 Task: Create a due date automation trigger when advanced on, 2 working days after a card is due add dates starting in less than 1 working days at 11:00 AM.
Action: Mouse moved to (925, 278)
Screenshot: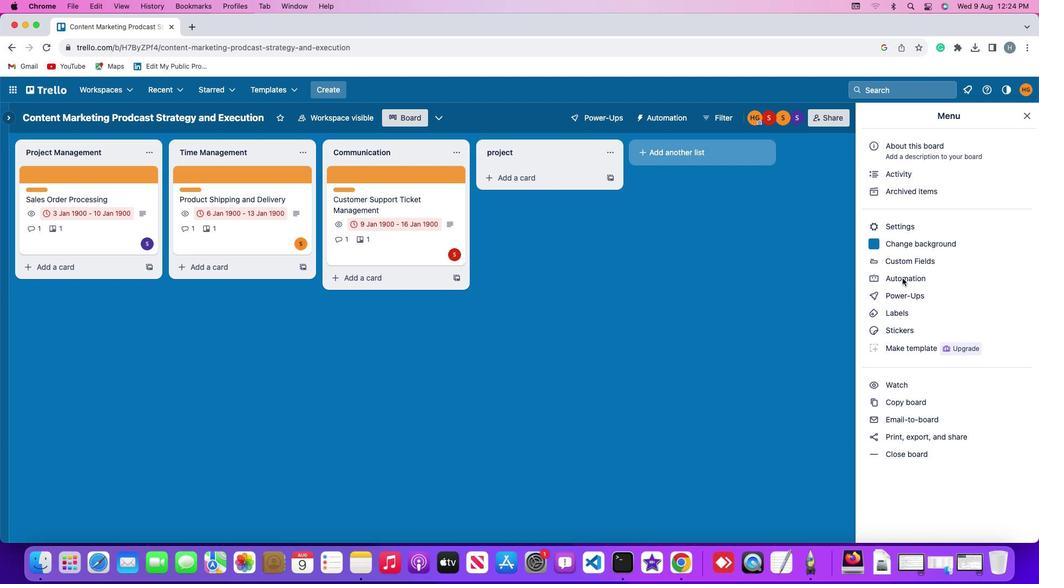 
Action: Mouse pressed left at (925, 278)
Screenshot: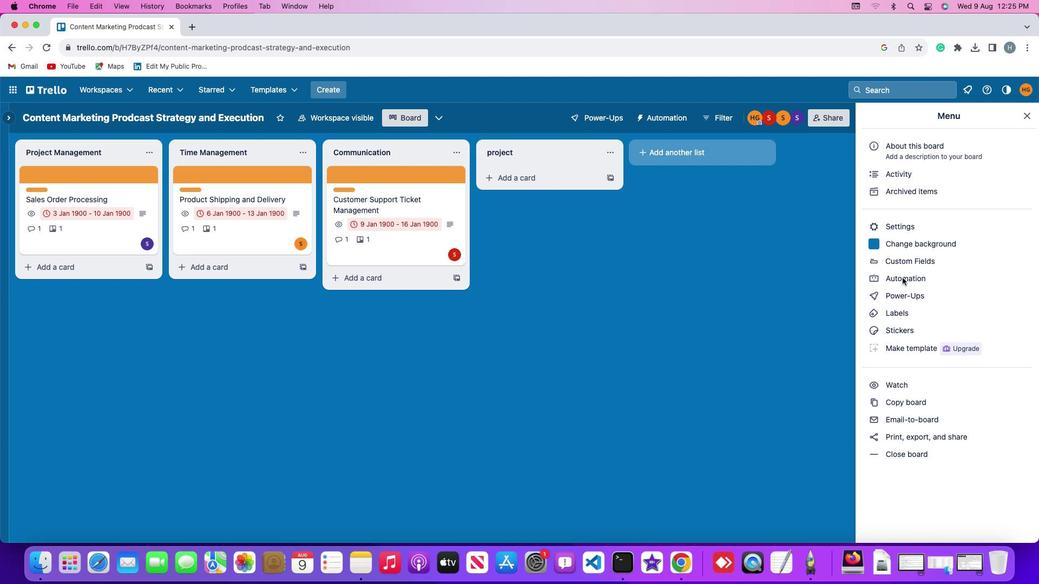 
Action: Mouse moved to (925, 278)
Screenshot: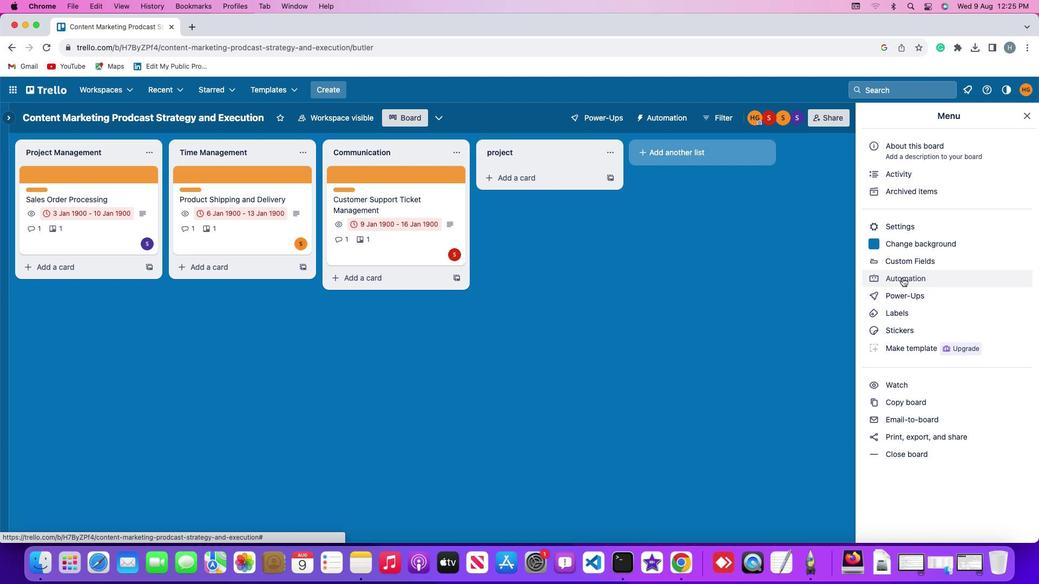 
Action: Mouse pressed left at (925, 278)
Screenshot: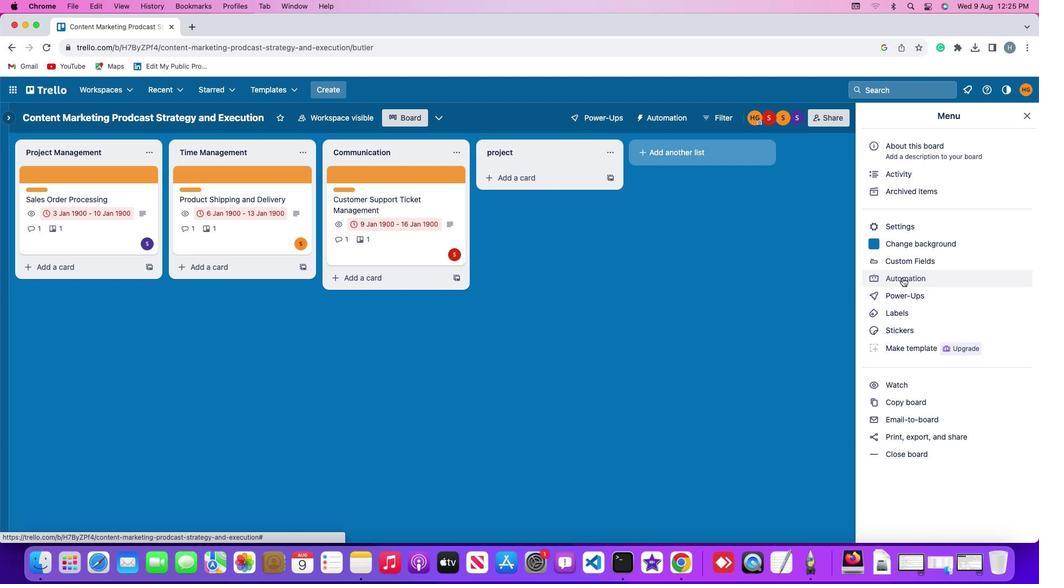
Action: Mouse moved to (76, 259)
Screenshot: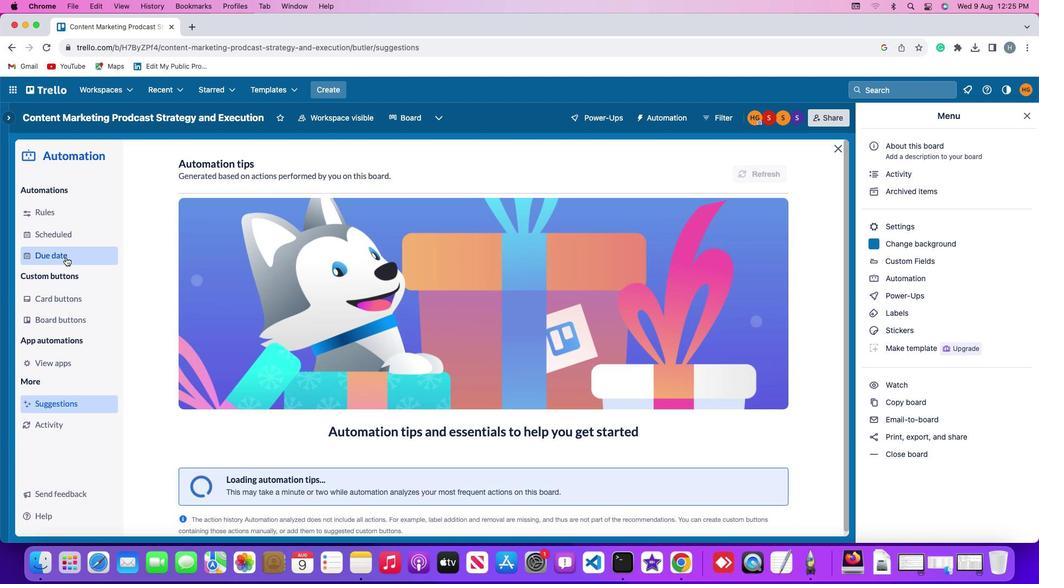 
Action: Mouse pressed left at (76, 259)
Screenshot: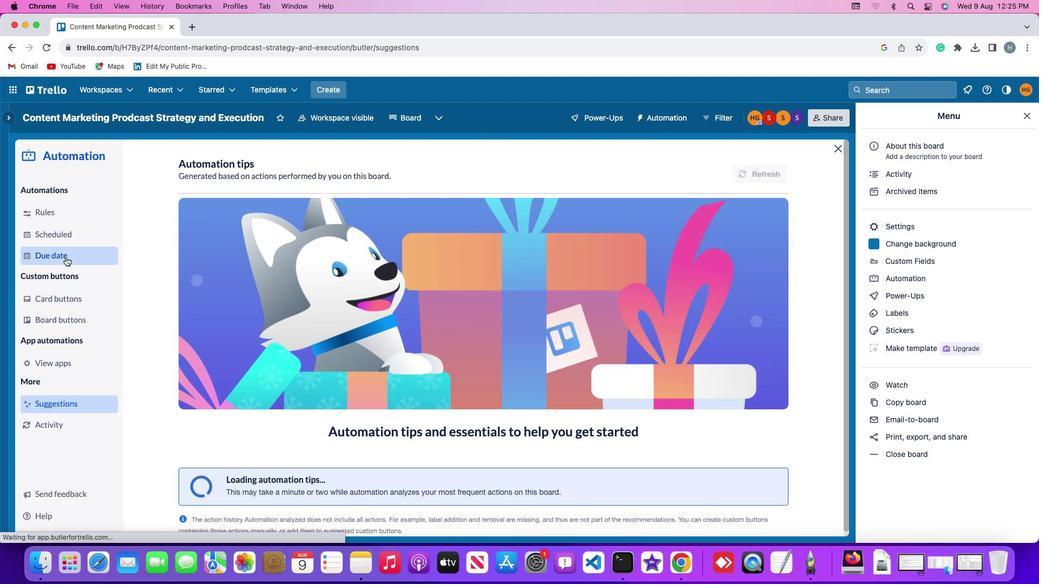 
Action: Mouse moved to (745, 174)
Screenshot: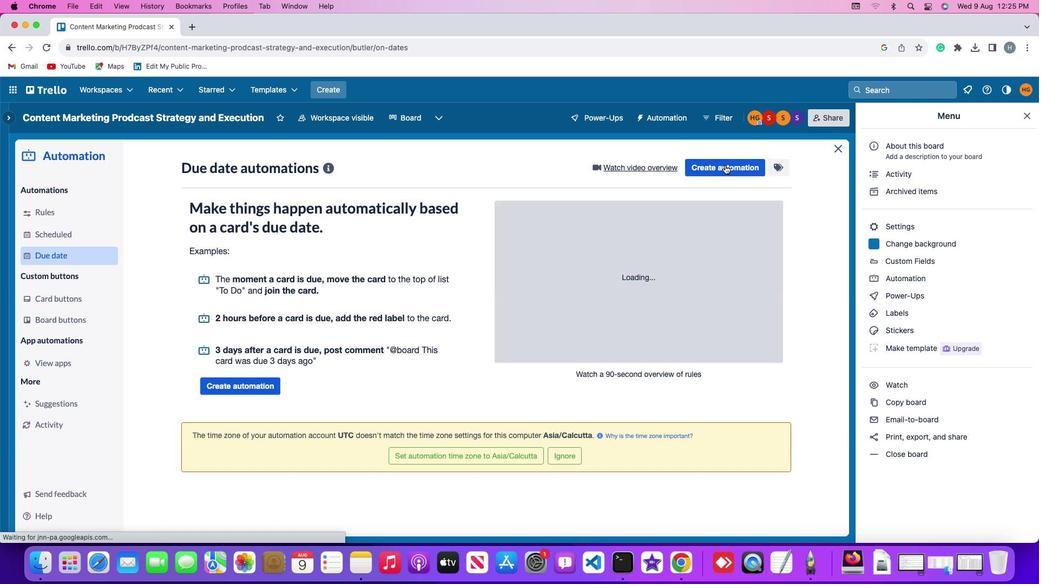 
Action: Mouse pressed left at (745, 174)
Screenshot: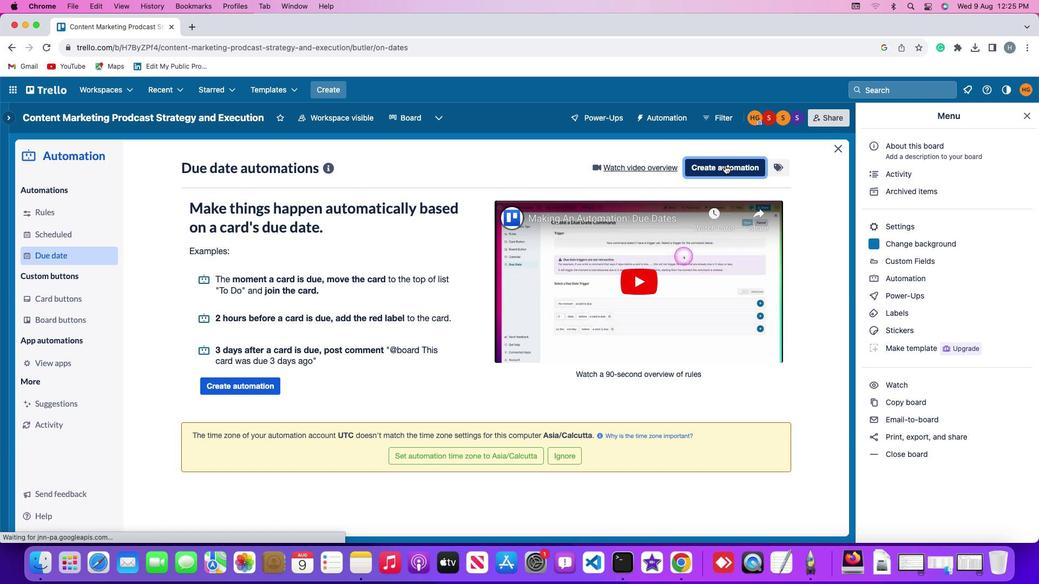 
Action: Mouse moved to (322, 270)
Screenshot: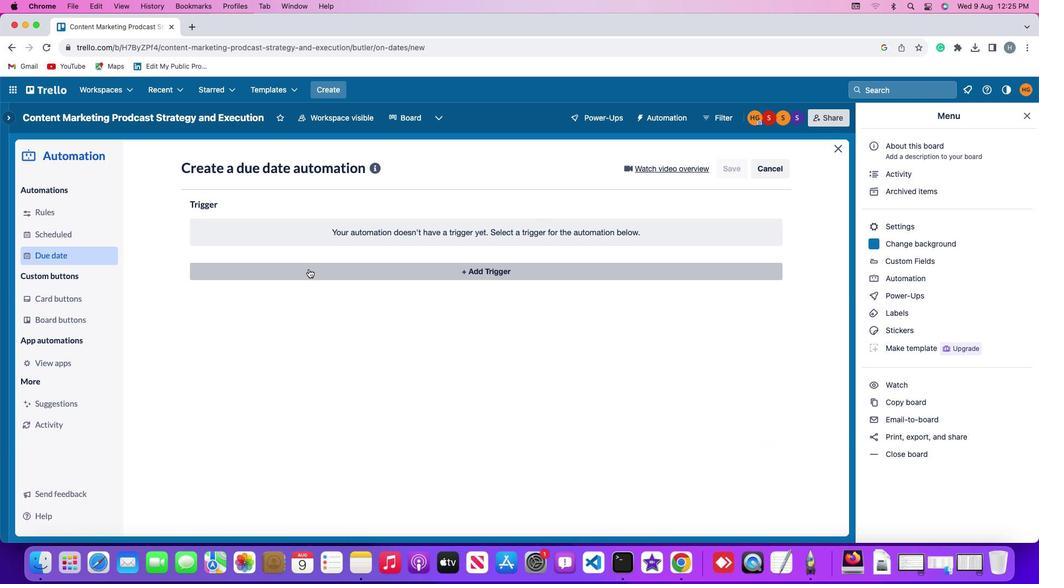 
Action: Mouse pressed left at (322, 270)
Screenshot: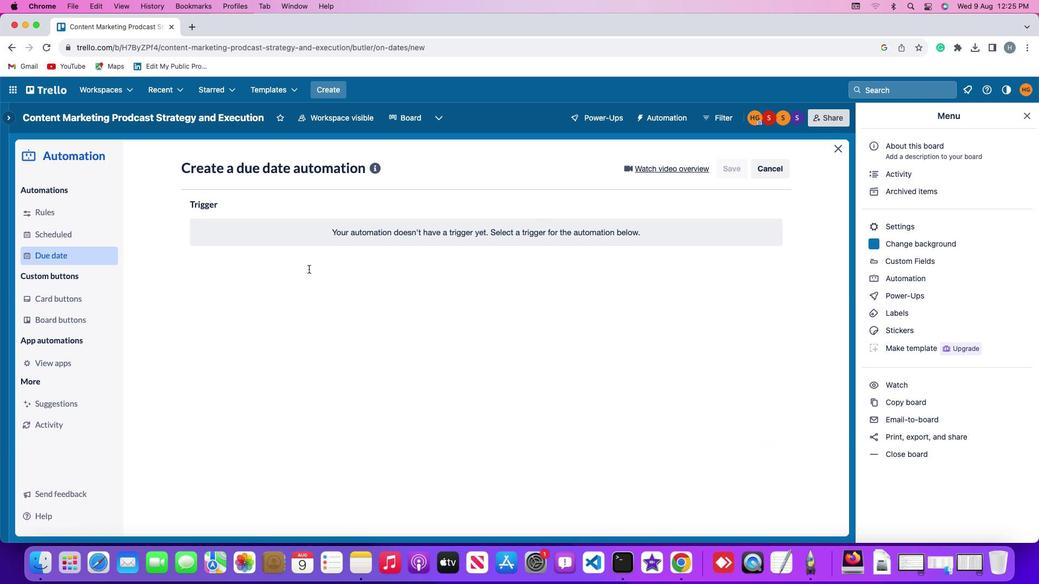 
Action: Mouse moved to (225, 419)
Screenshot: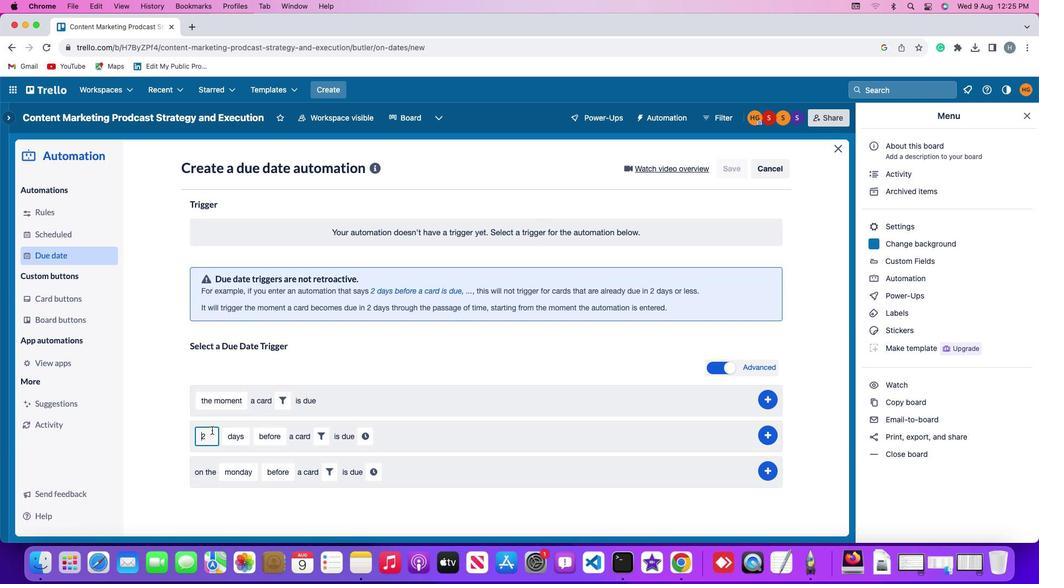 
Action: Mouse pressed left at (225, 419)
Screenshot: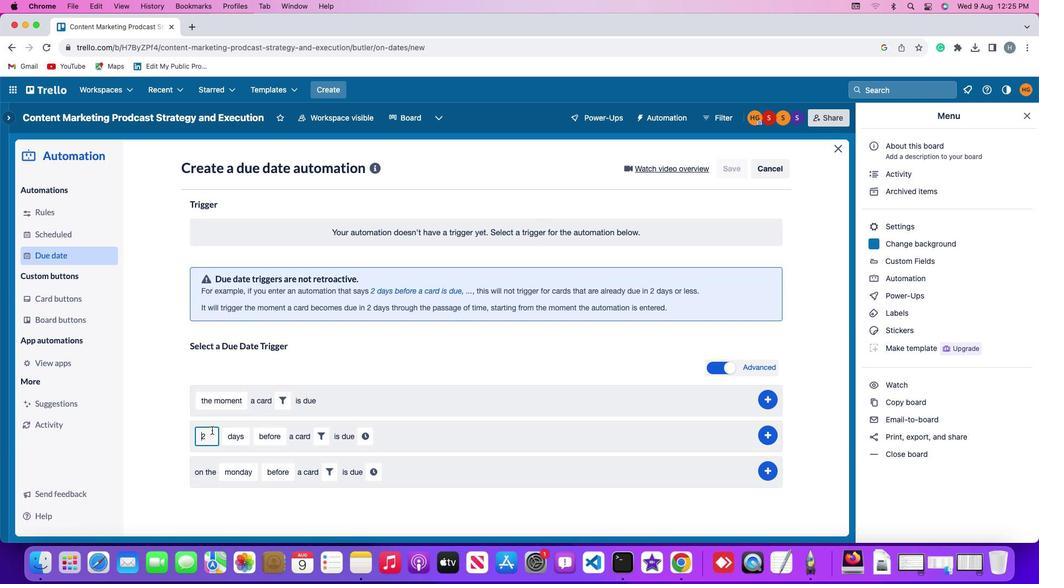
Action: Mouse moved to (225, 419)
Screenshot: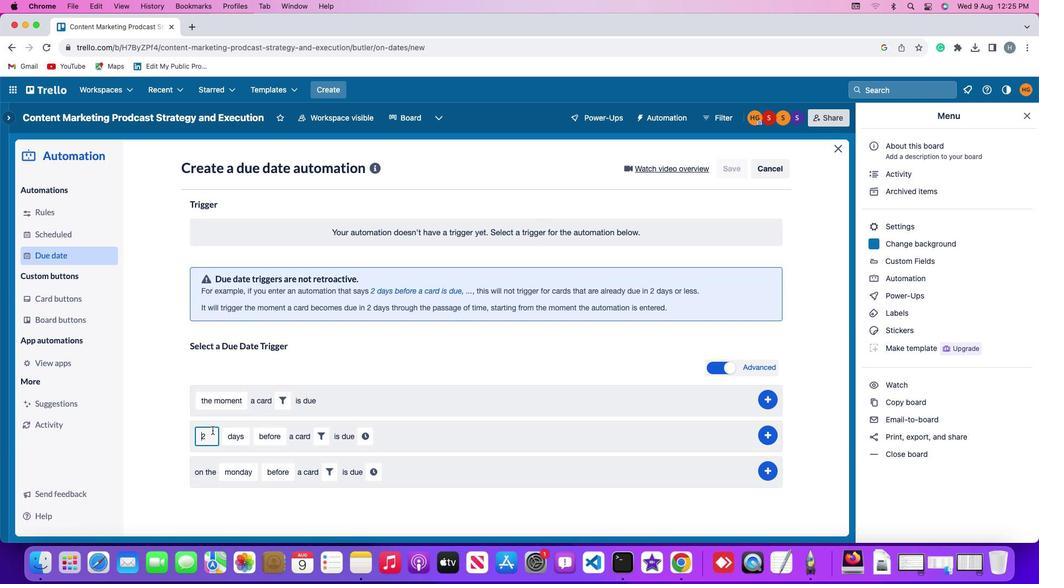 
Action: Key pressed Key.rightKey.backspace
Screenshot: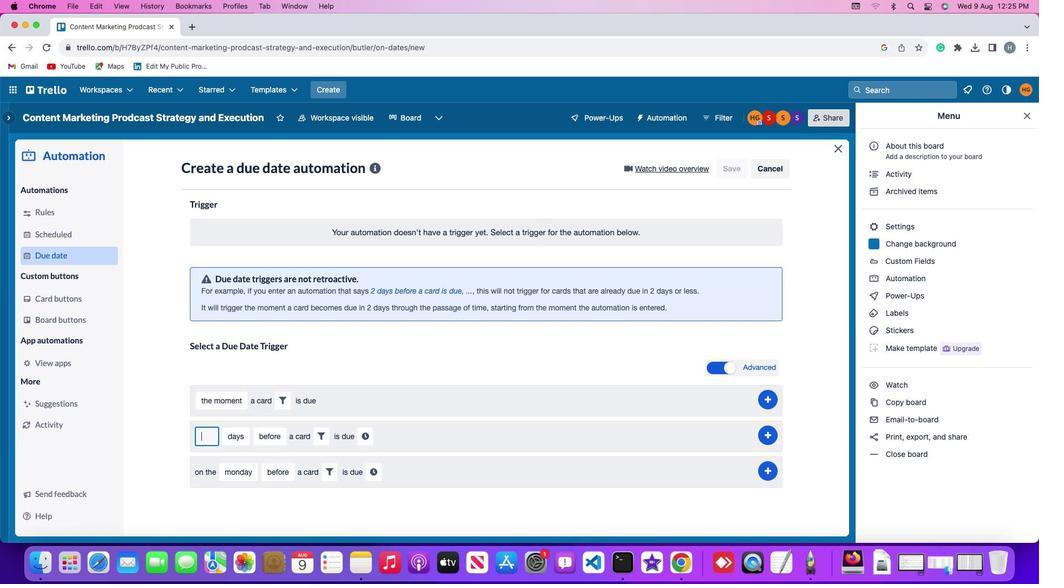 
Action: Mouse moved to (225, 419)
Screenshot: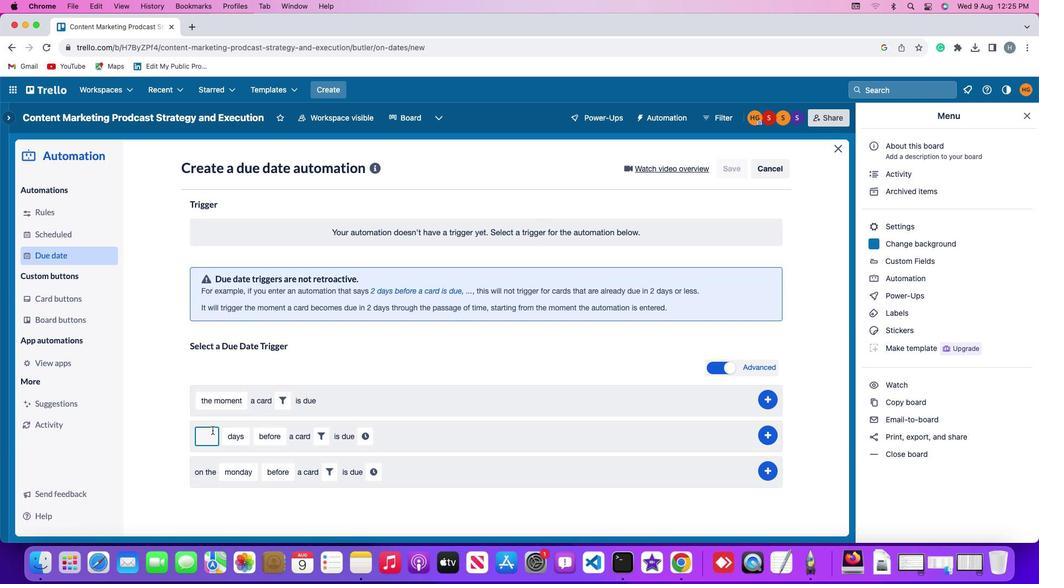 
Action: Key pressed '2'
Screenshot: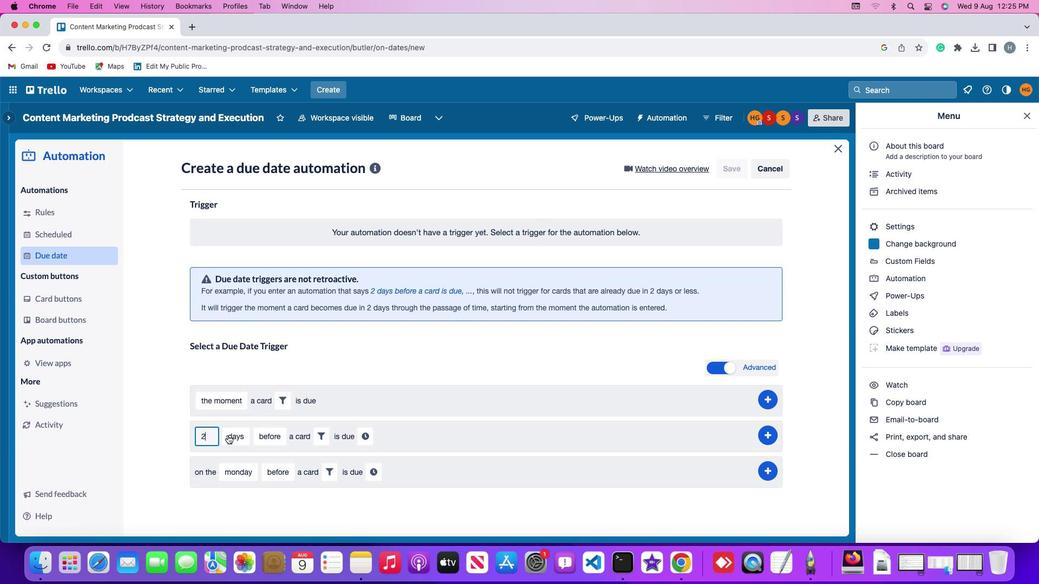 
Action: Mouse moved to (244, 423)
Screenshot: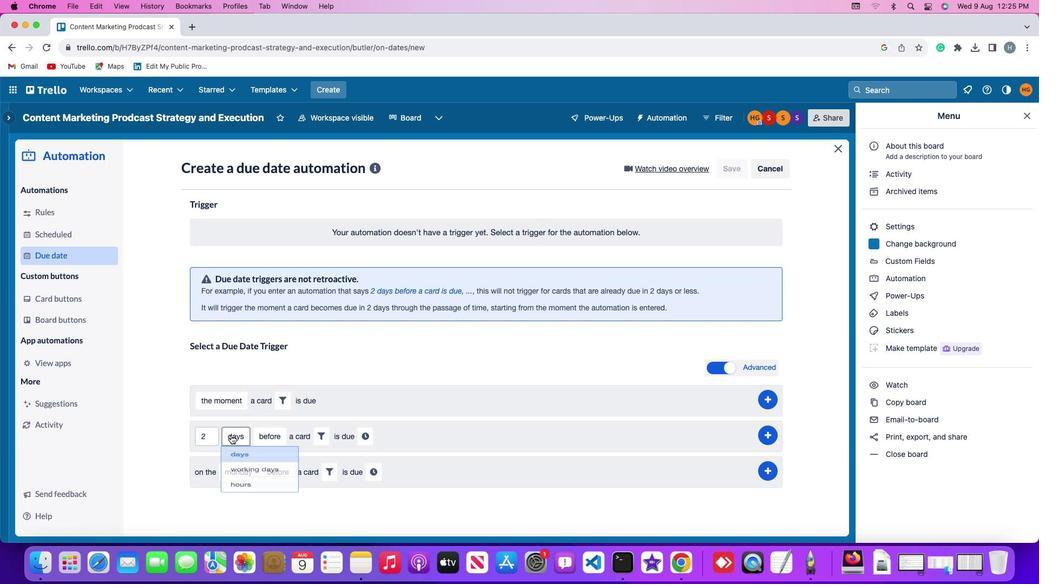 
Action: Mouse pressed left at (244, 423)
Screenshot: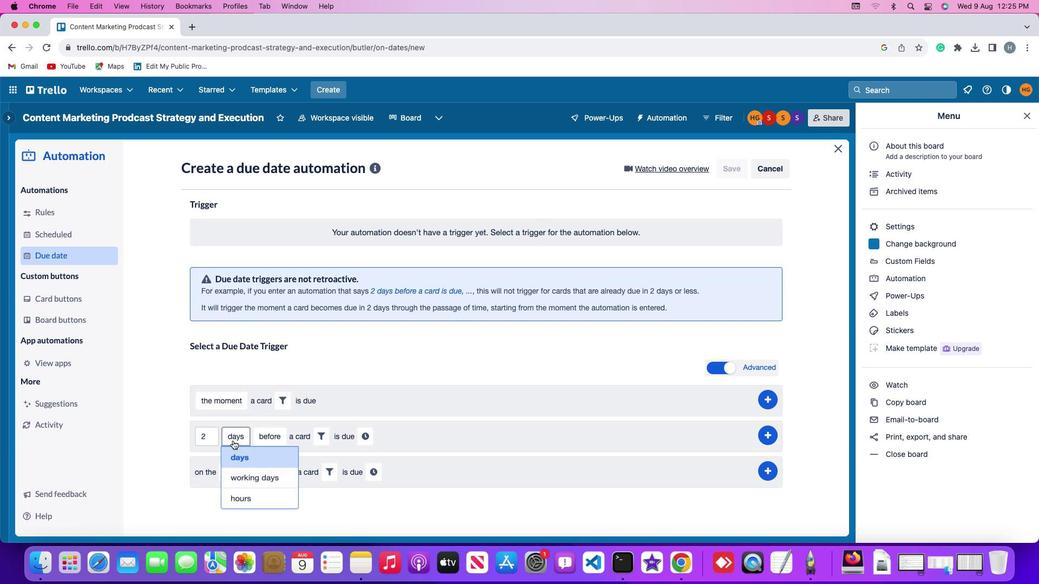 
Action: Mouse moved to (252, 461)
Screenshot: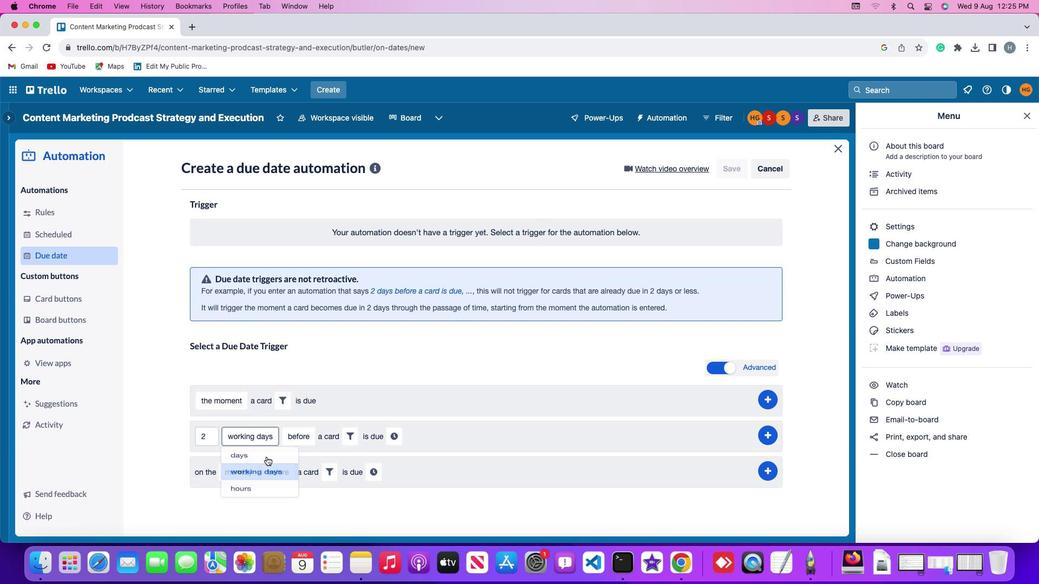 
Action: Mouse pressed left at (252, 461)
Screenshot: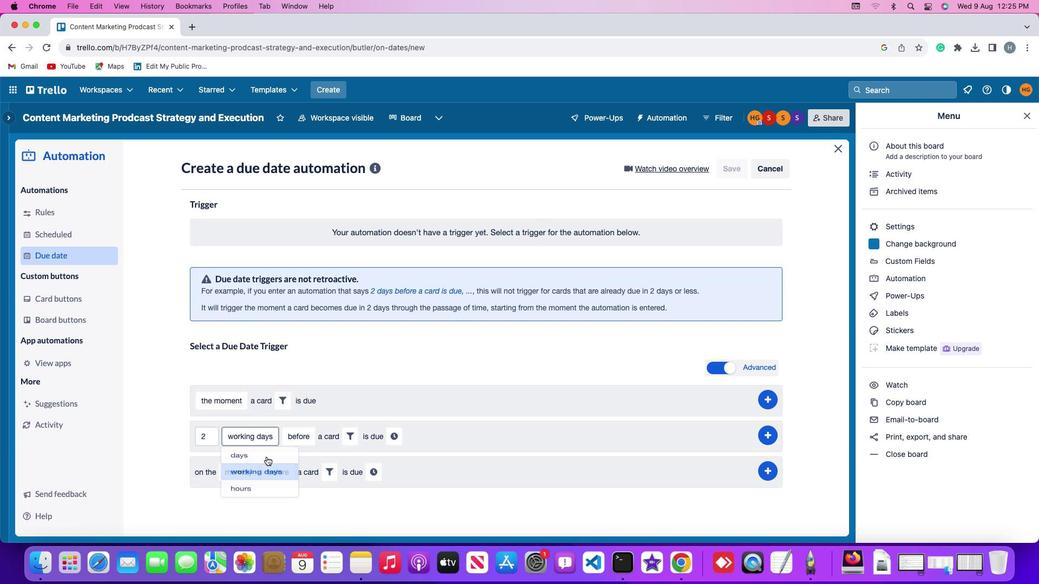 
Action: Mouse moved to (311, 425)
Screenshot: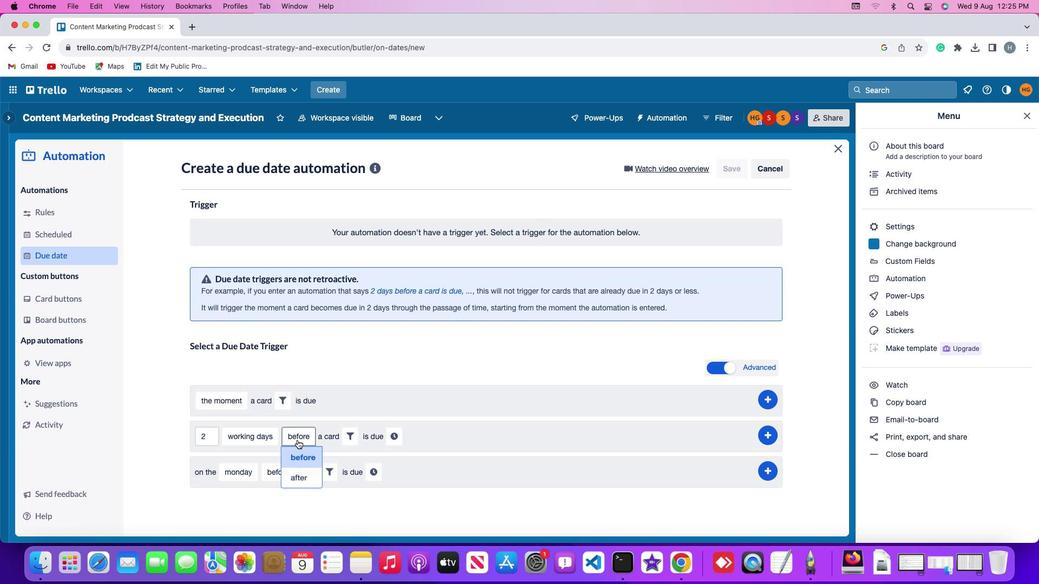 
Action: Mouse pressed left at (311, 425)
Screenshot: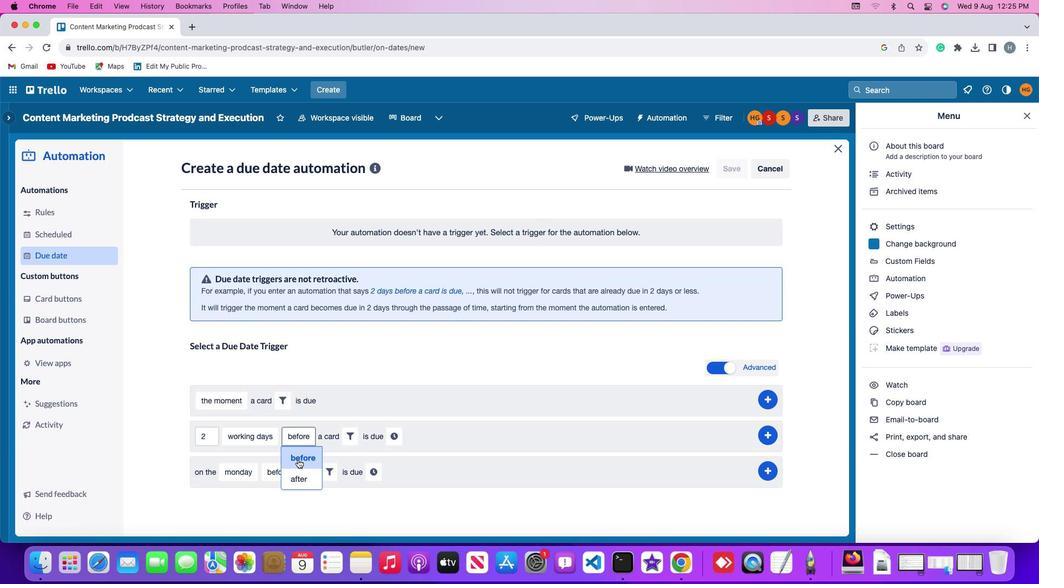 
Action: Mouse moved to (311, 467)
Screenshot: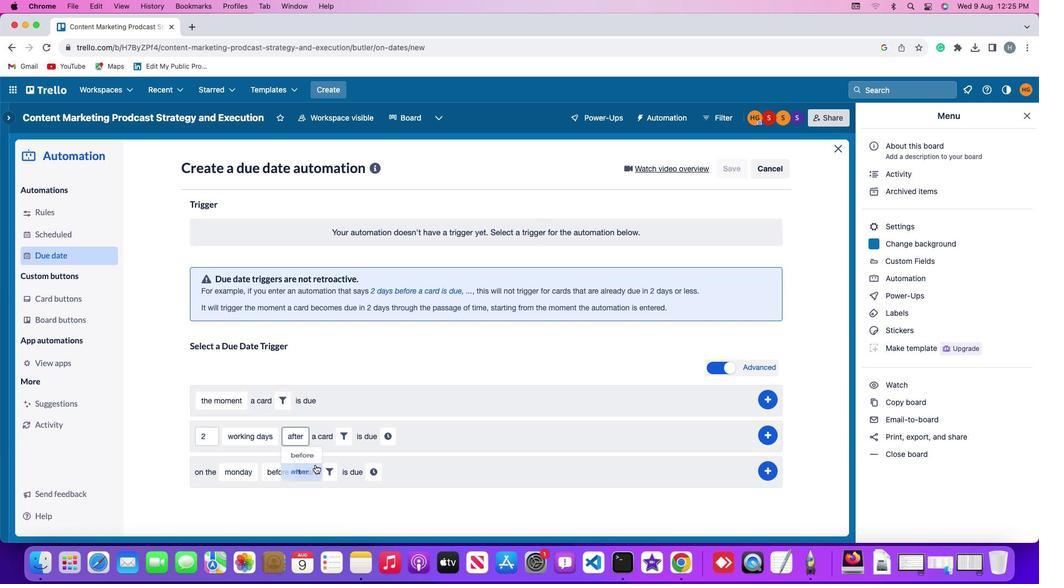 
Action: Mouse pressed left at (311, 467)
Screenshot: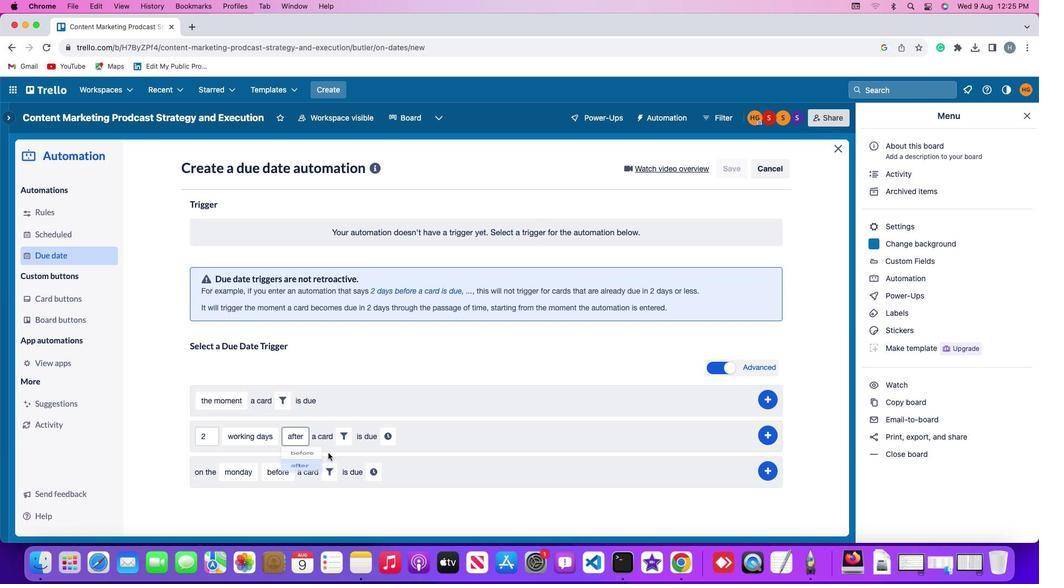 
Action: Mouse moved to (358, 426)
Screenshot: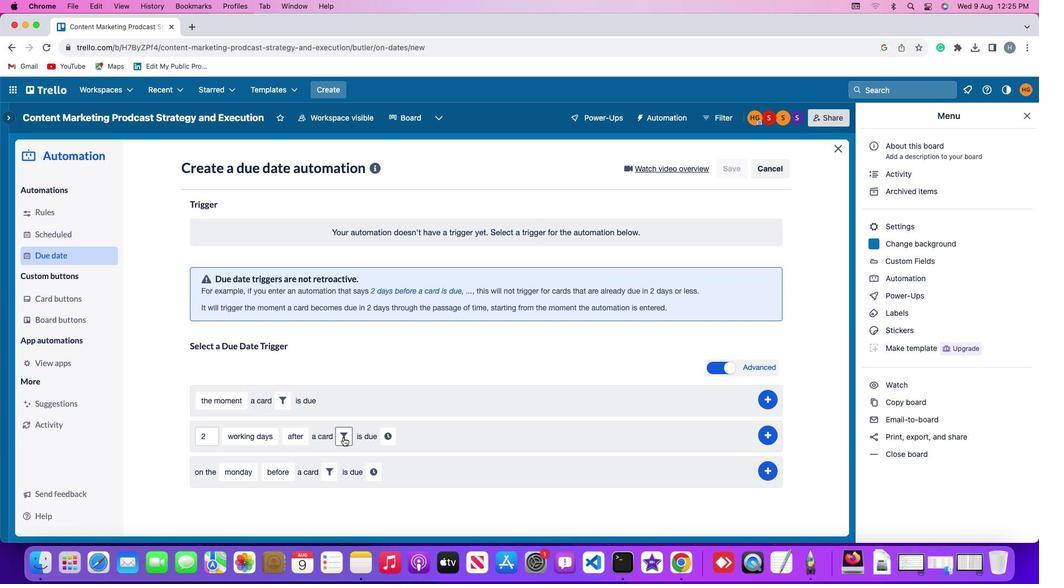 
Action: Mouse pressed left at (358, 426)
Screenshot: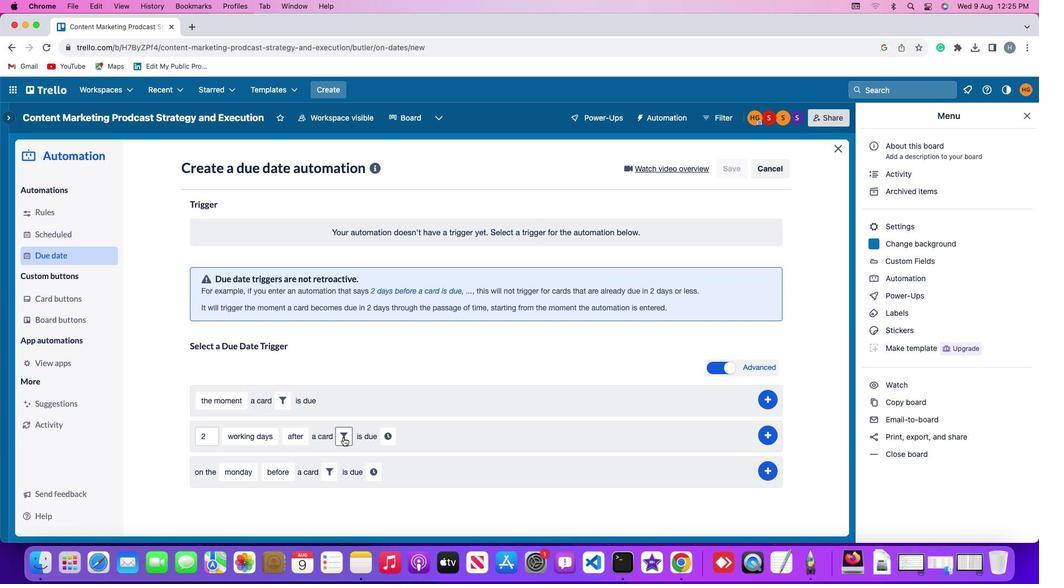 
Action: Mouse moved to (420, 453)
Screenshot: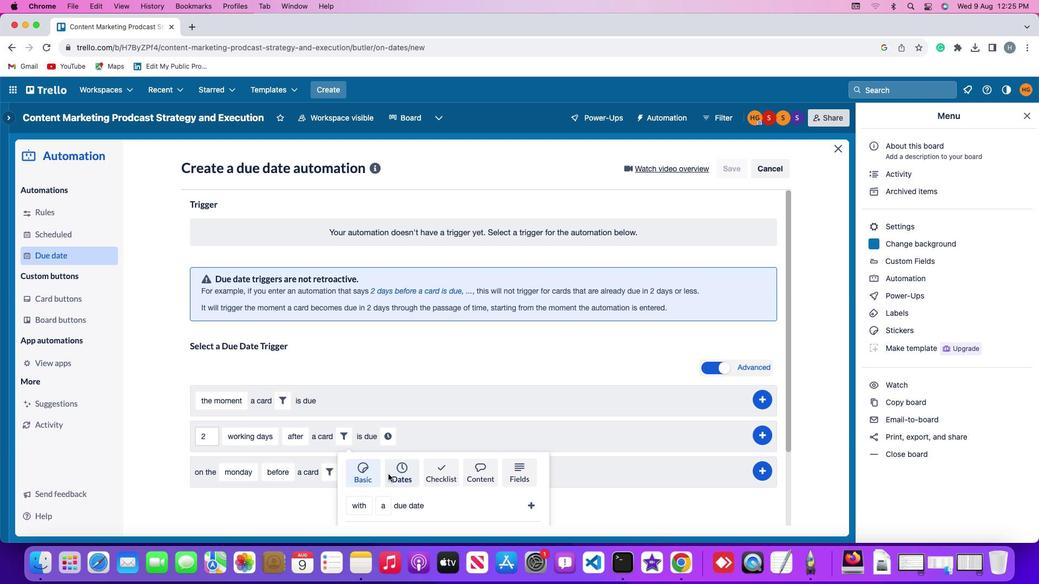 
Action: Mouse pressed left at (420, 453)
Screenshot: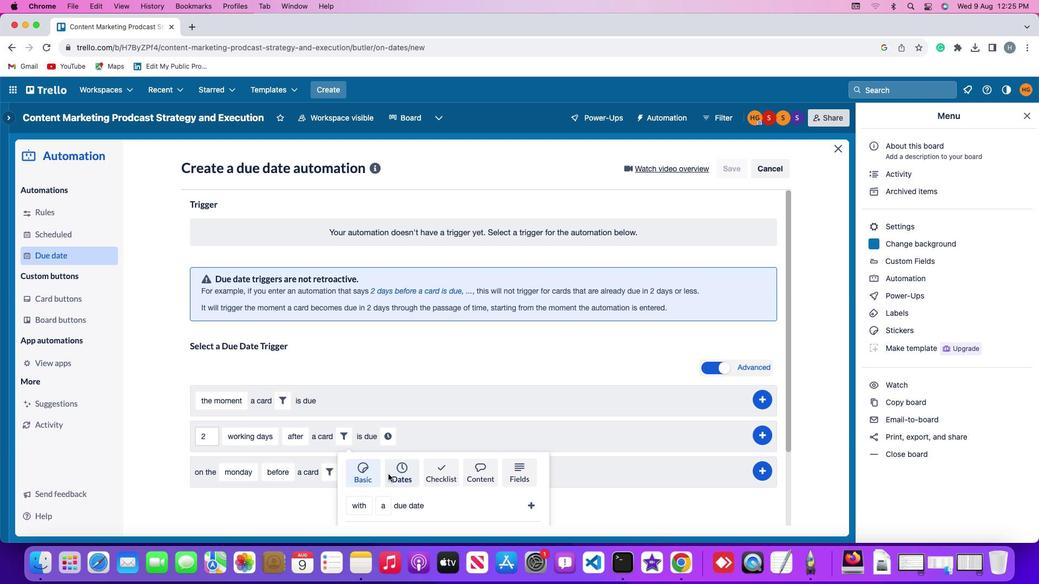 
Action: Mouse moved to (307, 483)
Screenshot: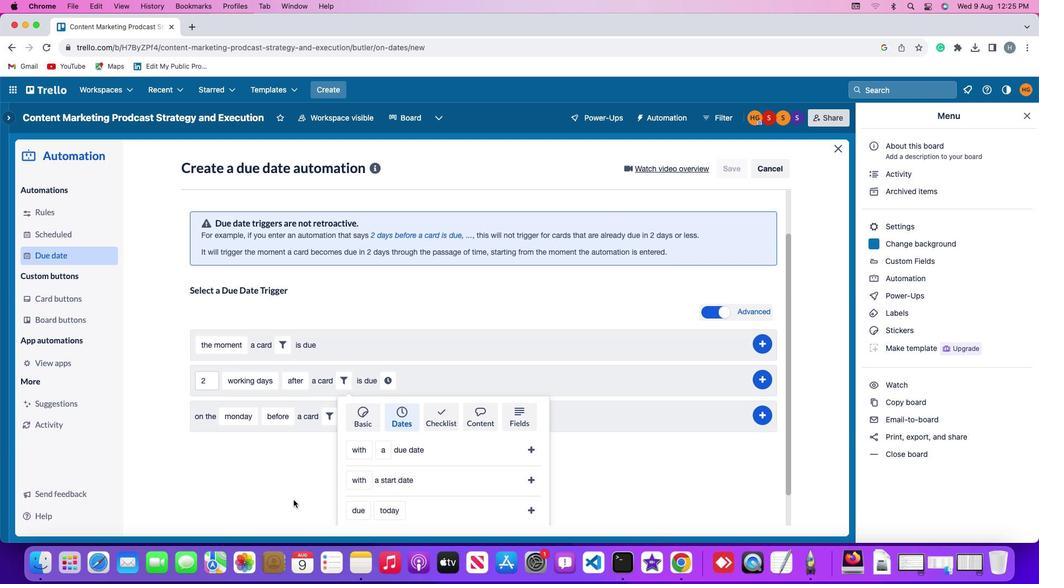 
Action: Mouse scrolled (307, 483) with delta (10, 21)
Screenshot: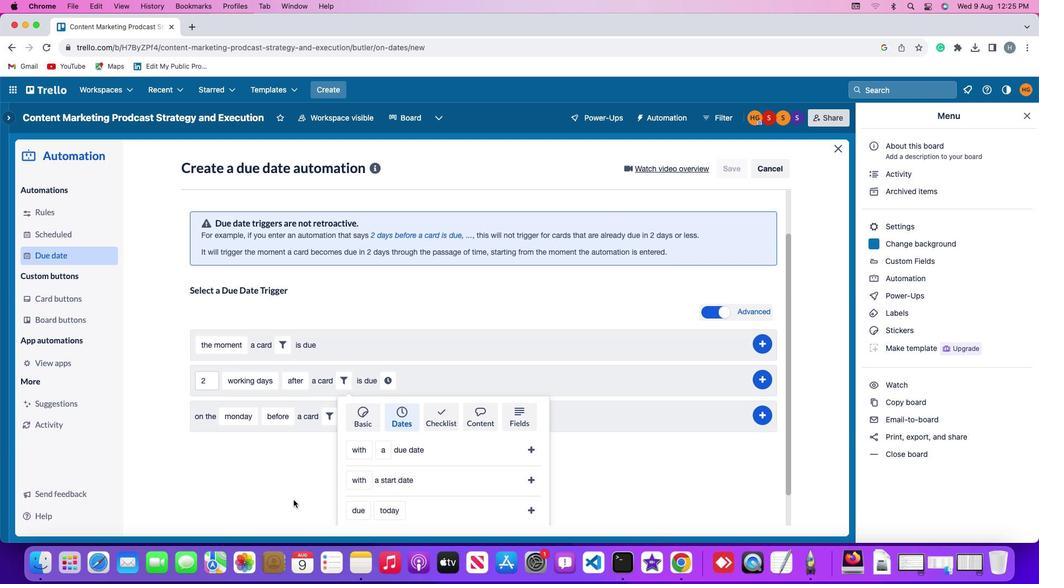 
Action: Mouse scrolled (307, 483) with delta (10, 21)
Screenshot: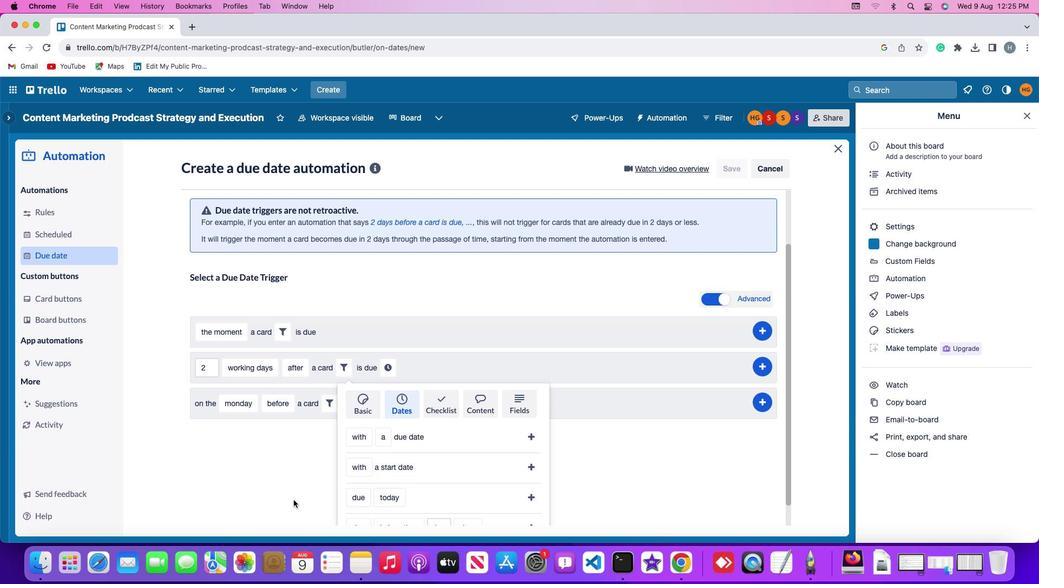
Action: Mouse scrolled (307, 483) with delta (10, 20)
Screenshot: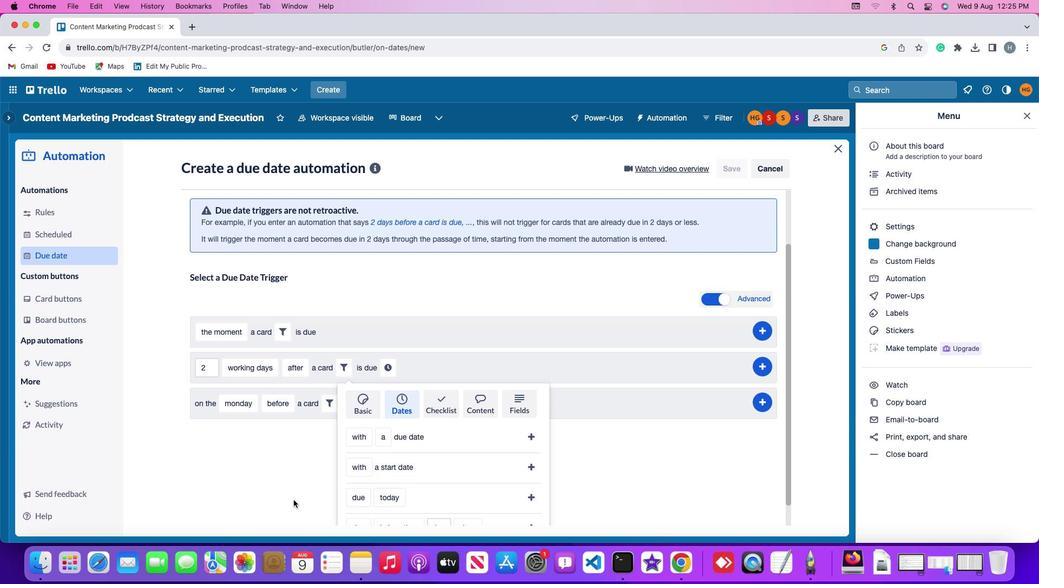 
Action: Mouse scrolled (307, 483) with delta (10, 20)
Screenshot: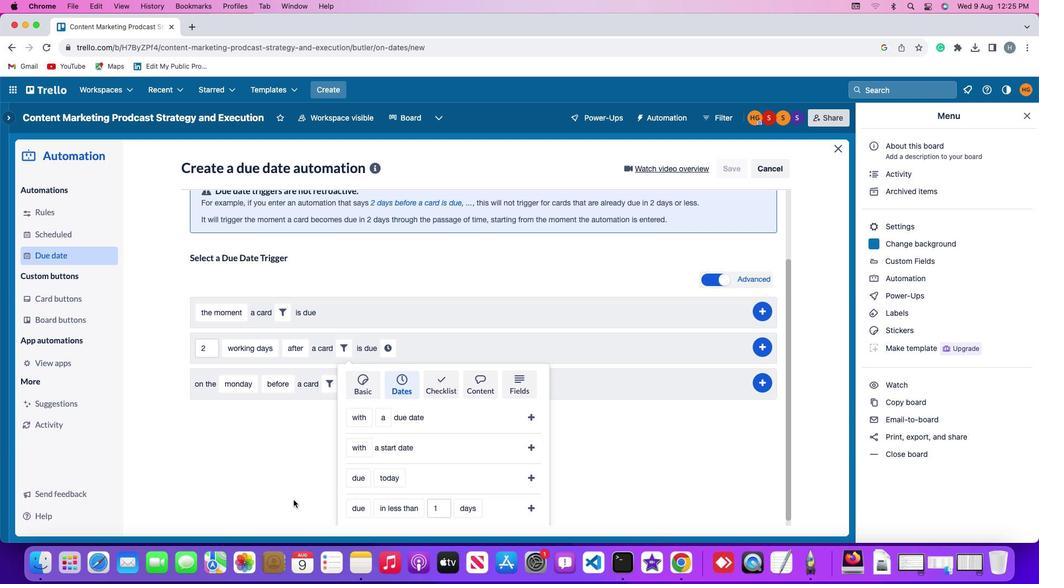 
Action: Mouse scrolled (307, 483) with delta (10, 19)
Screenshot: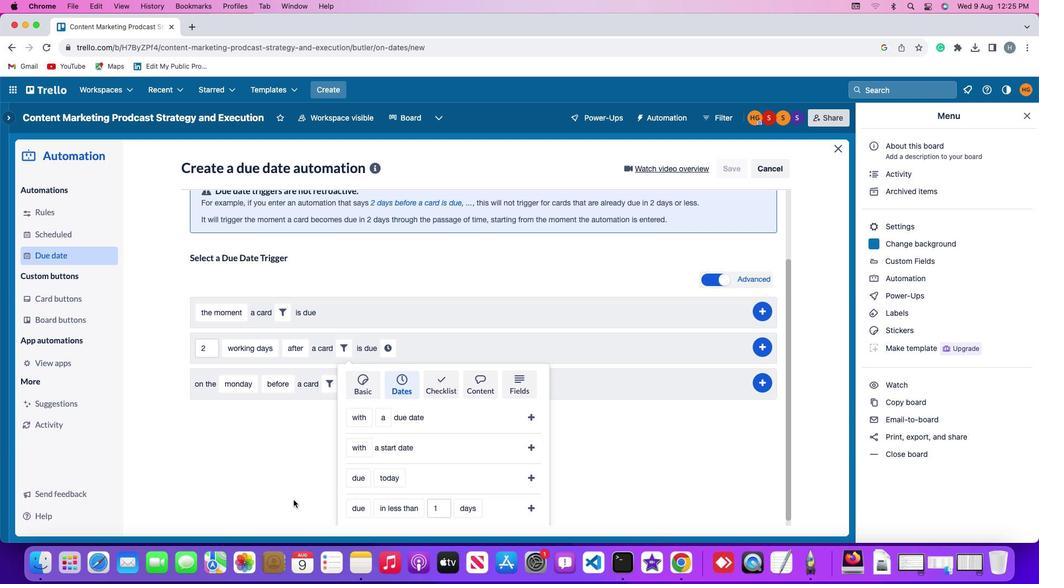 
Action: Mouse scrolled (307, 483) with delta (10, 19)
Screenshot: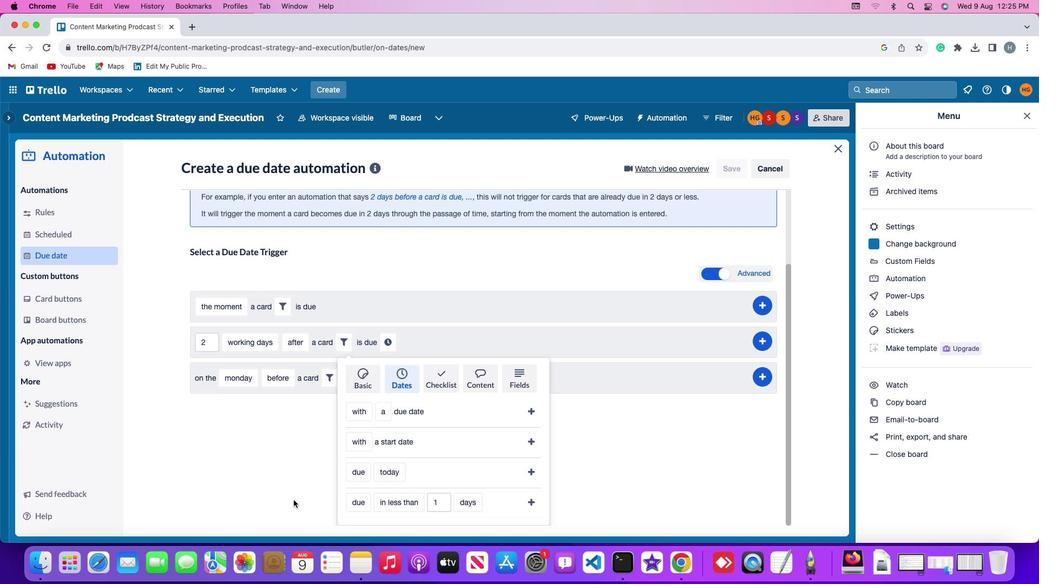 
Action: Mouse scrolled (307, 483) with delta (10, 21)
Screenshot: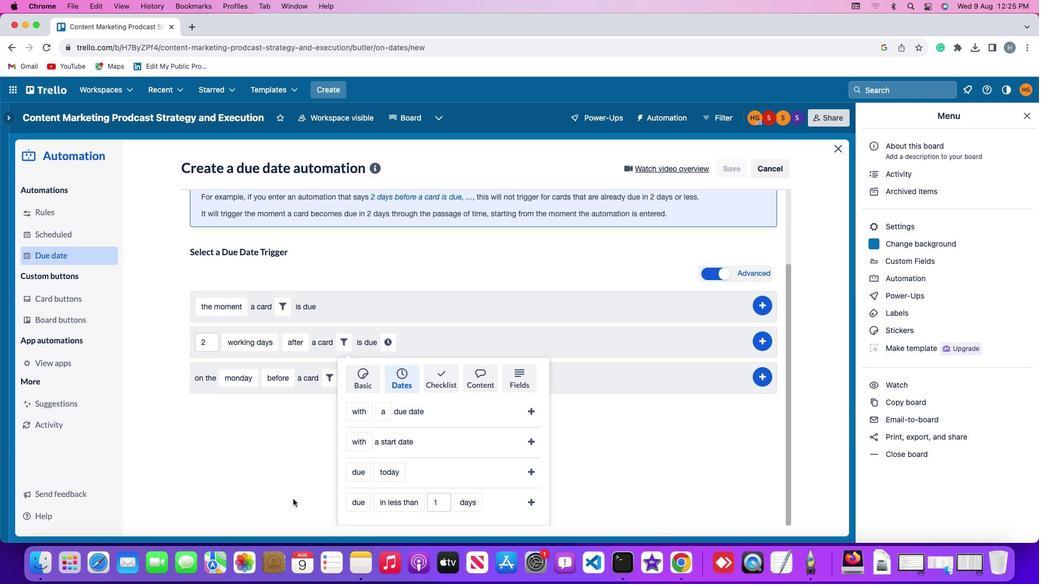 
Action: Mouse scrolled (307, 483) with delta (10, 21)
Screenshot: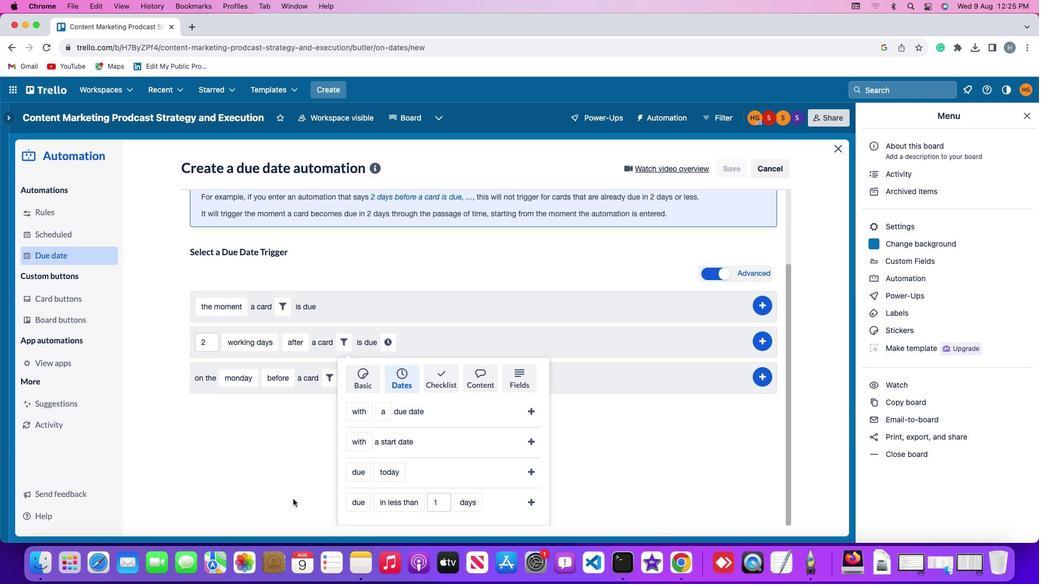 
Action: Mouse scrolled (307, 483) with delta (10, 21)
Screenshot: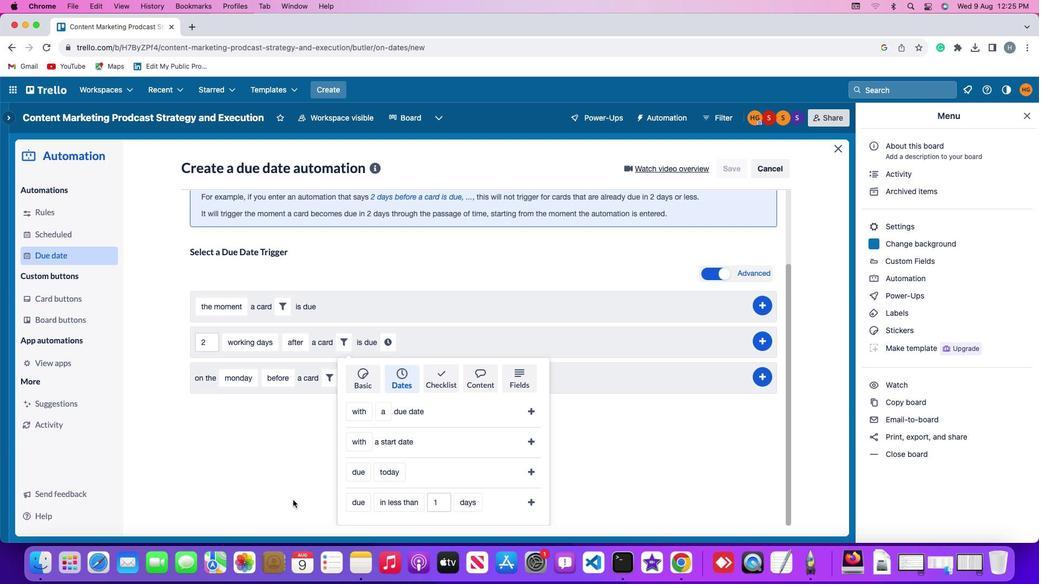 
Action: Mouse scrolled (307, 483) with delta (10, 20)
Screenshot: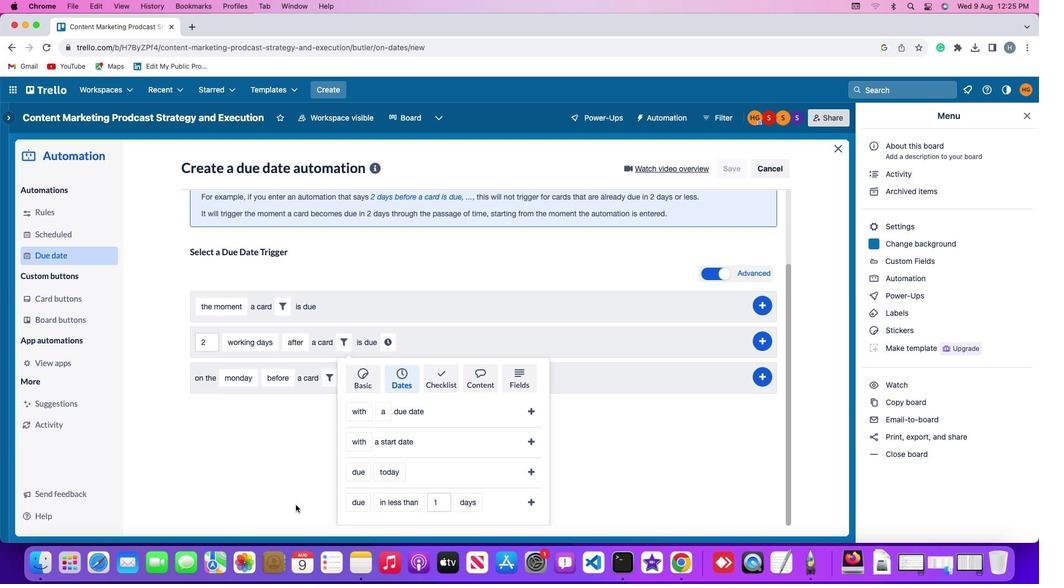 
Action: Mouse moved to (361, 487)
Screenshot: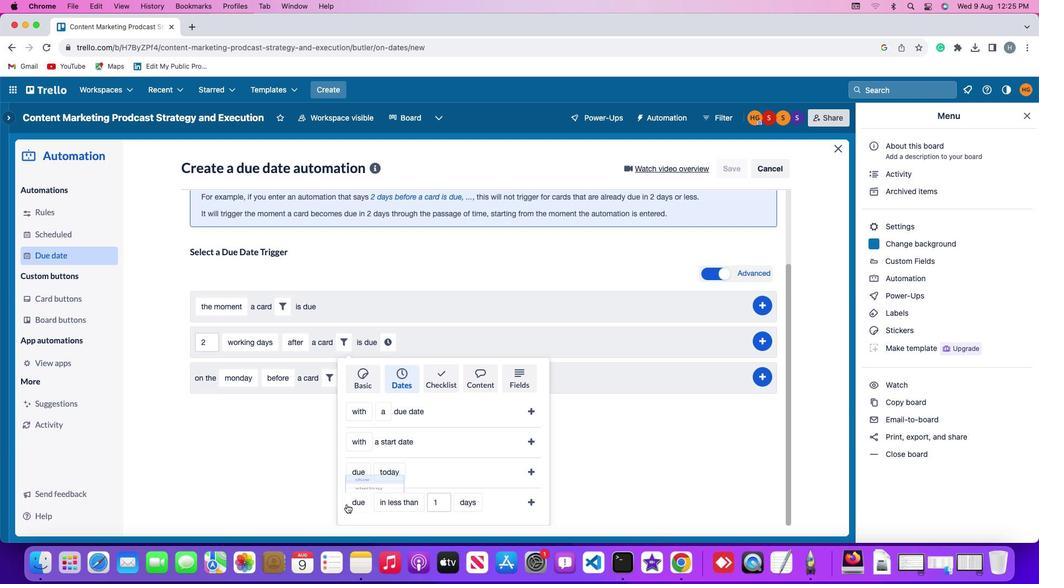 
Action: Mouse pressed left at (361, 487)
Screenshot: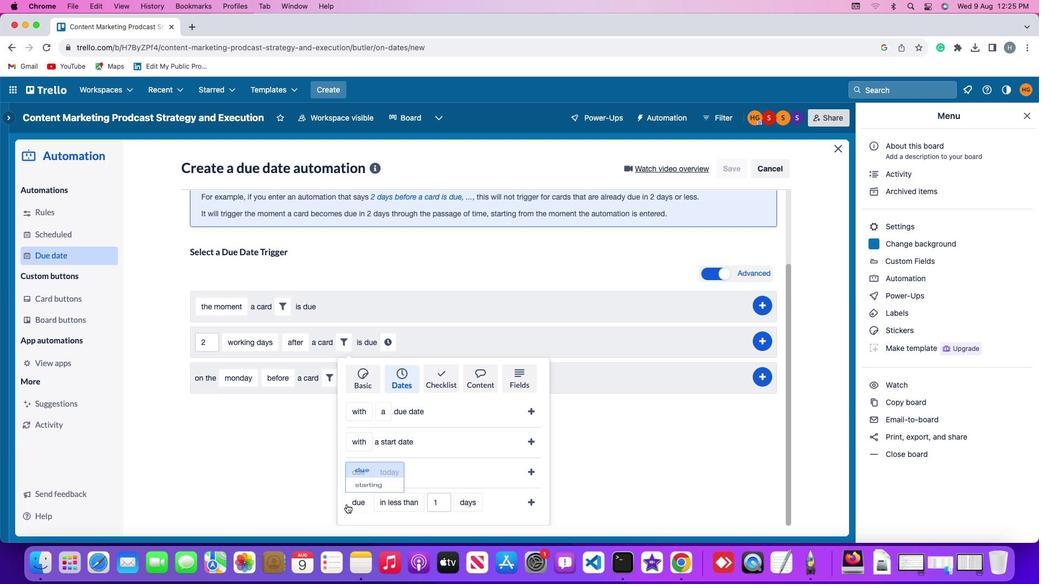 
Action: Mouse moved to (376, 471)
Screenshot: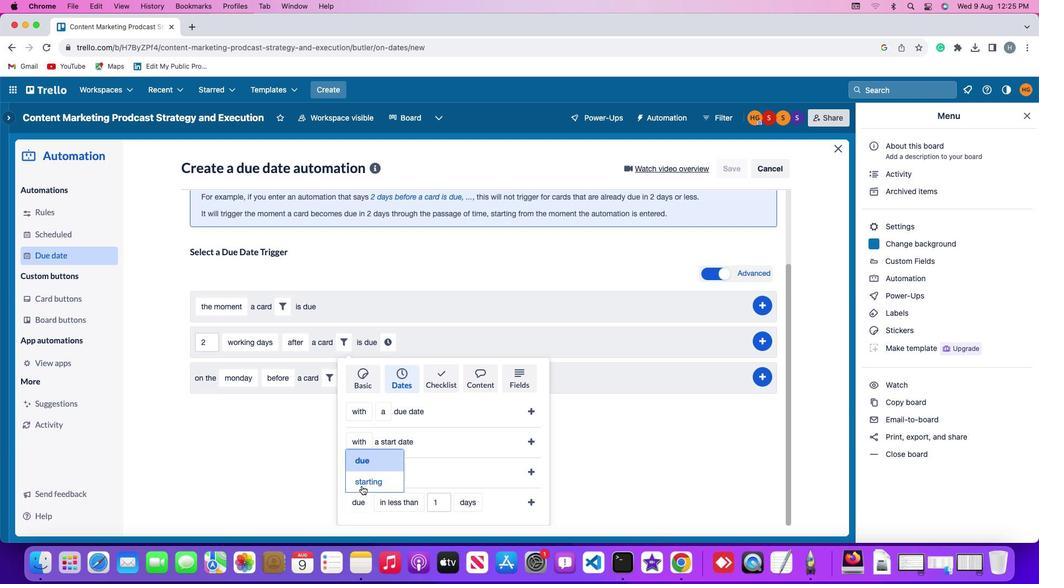 
Action: Mouse pressed left at (376, 471)
Screenshot: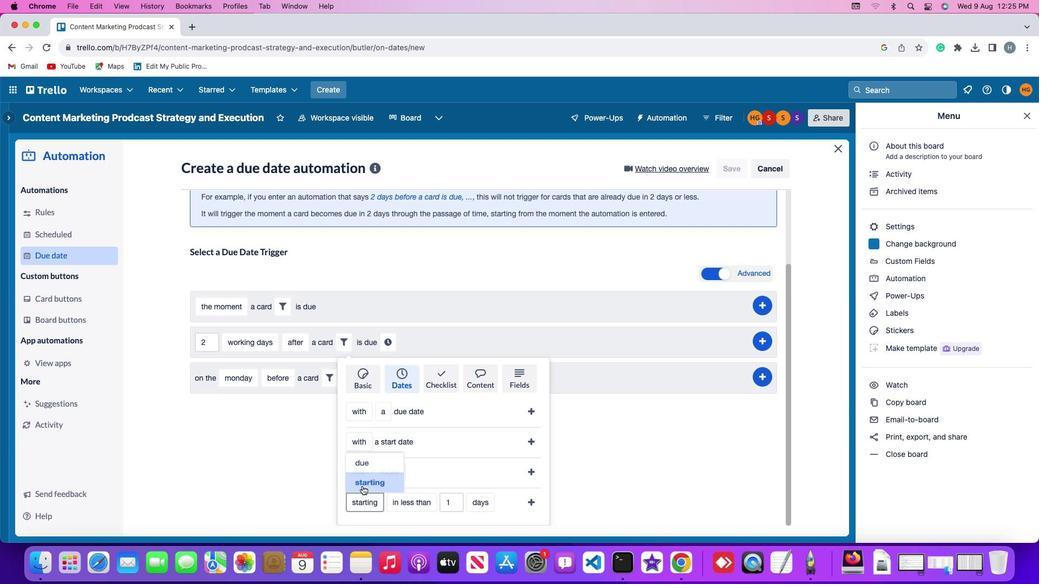 
Action: Mouse moved to (415, 489)
Screenshot: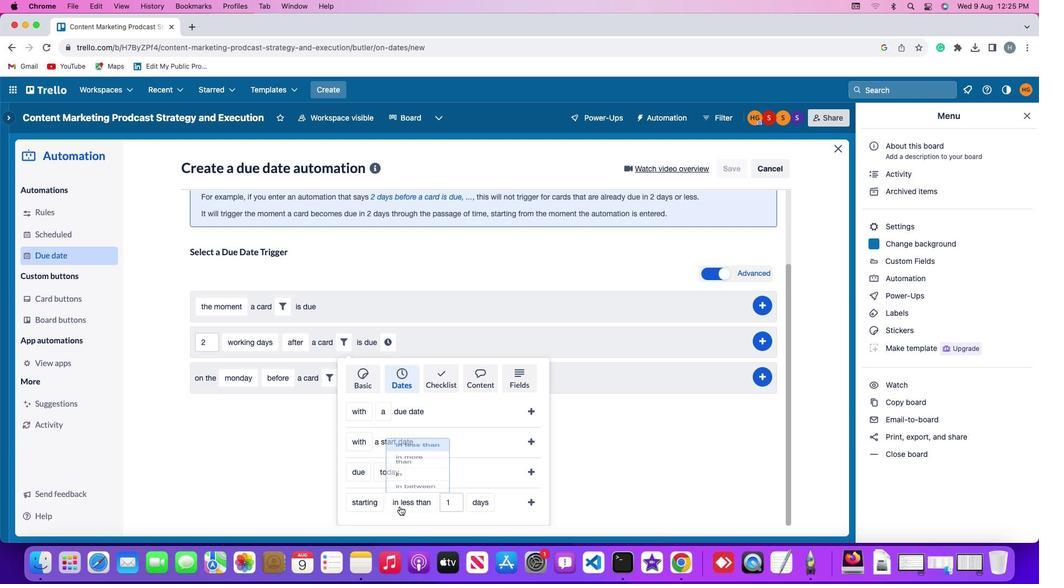 
Action: Mouse pressed left at (415, 489)
Screenshot: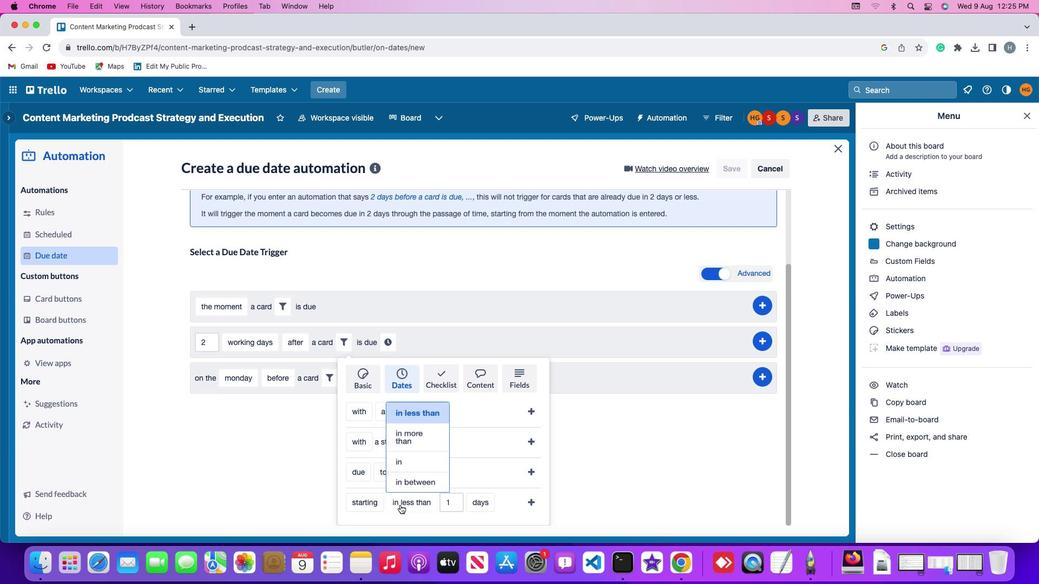 
Action: Mouse moved to (438, 401)
Screenshot: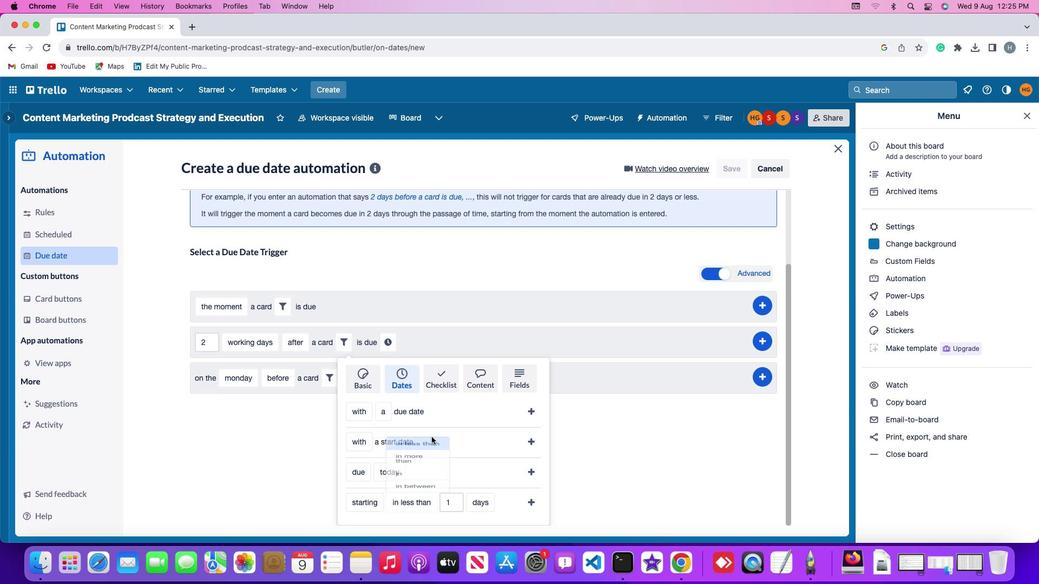 
Action: Mouse pressed left at (438, 401)
Screenshot: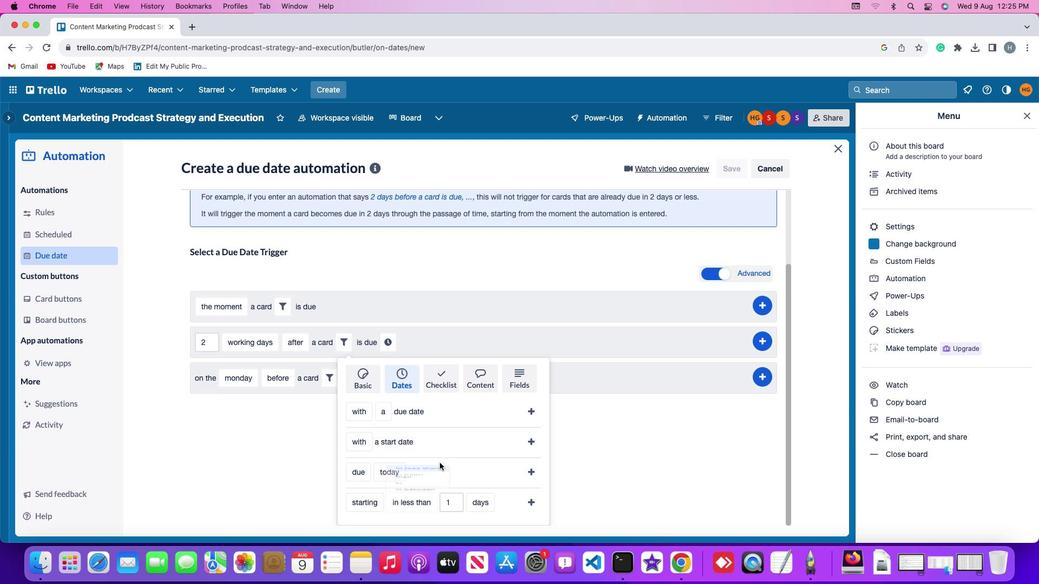 
Action: Mouse moved to (471, 481)
Screenshot: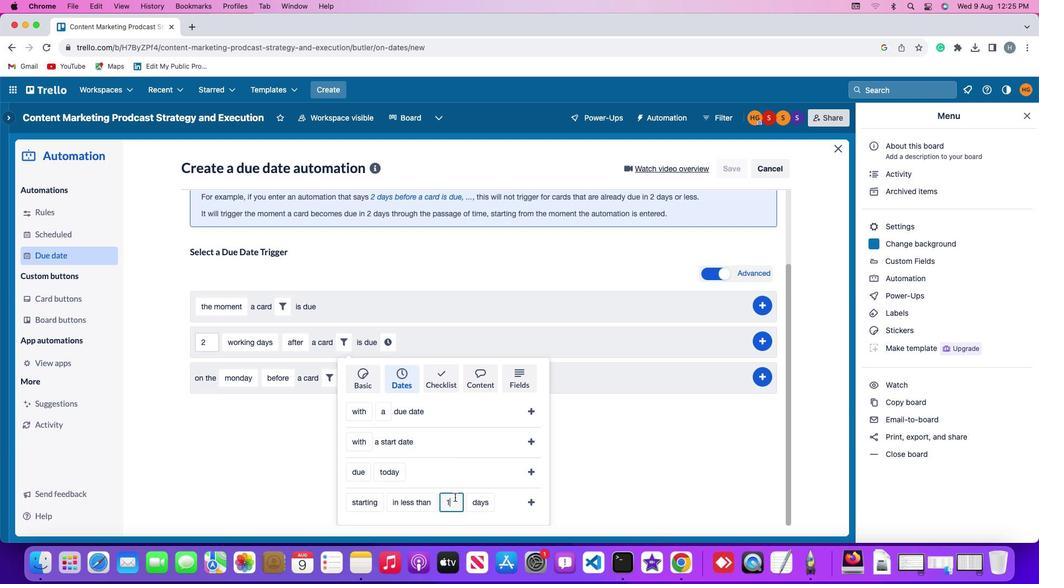 
Action: Mouse pressed left at (471, 481)
Screenshot: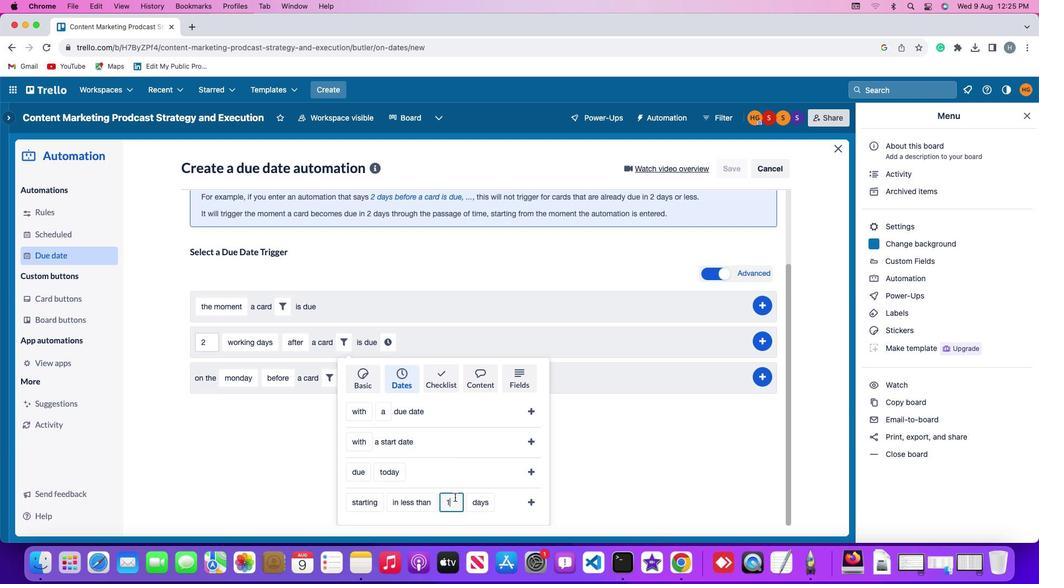 
Action: Key pressed Key.backspace'1'
Screenshot: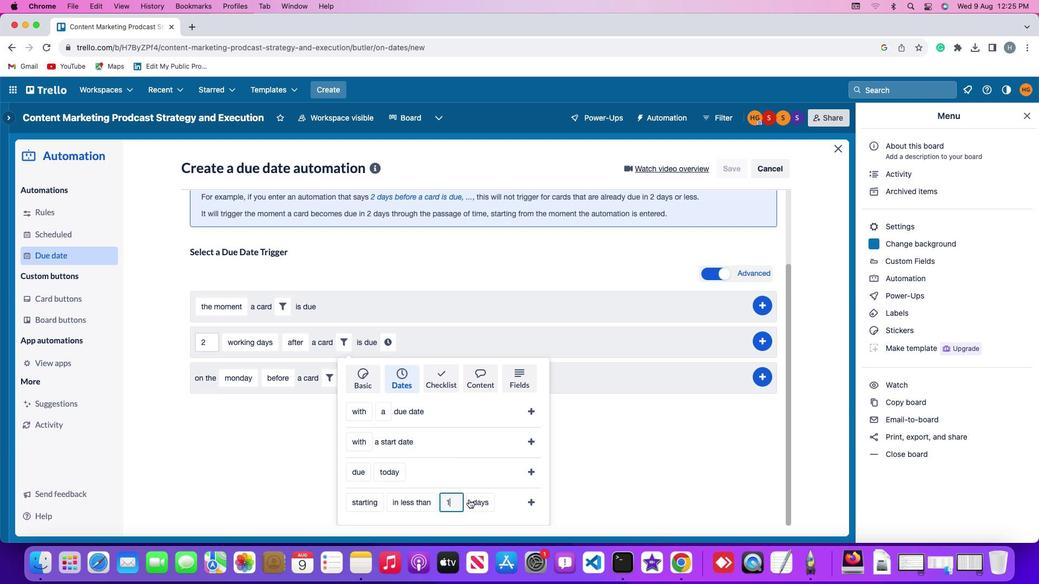 
Action: Mouse moved to (496, 483)
Screenshot: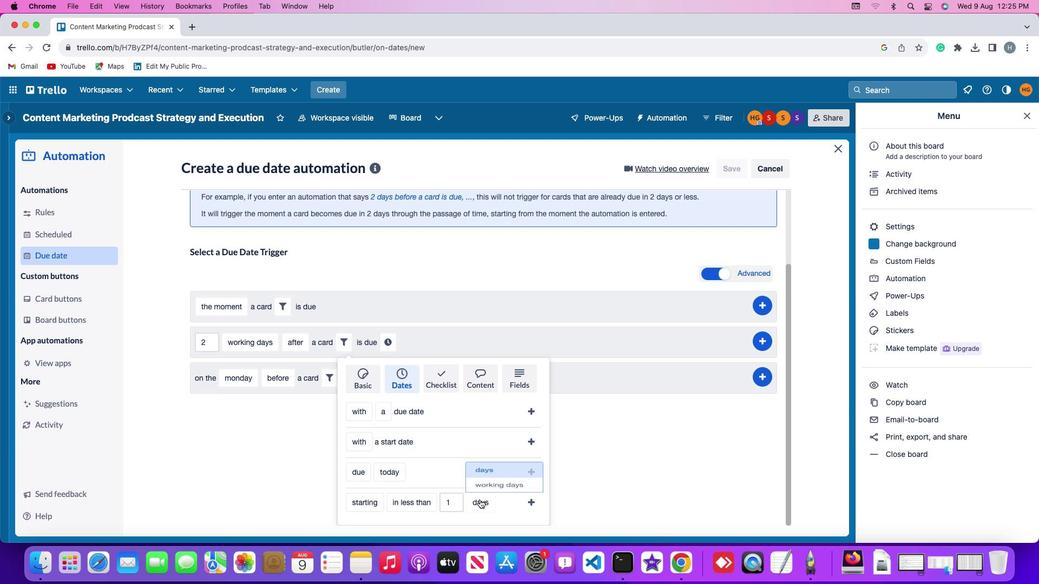 
Action: Mouse pressed left at (496, 483)
Screenshot: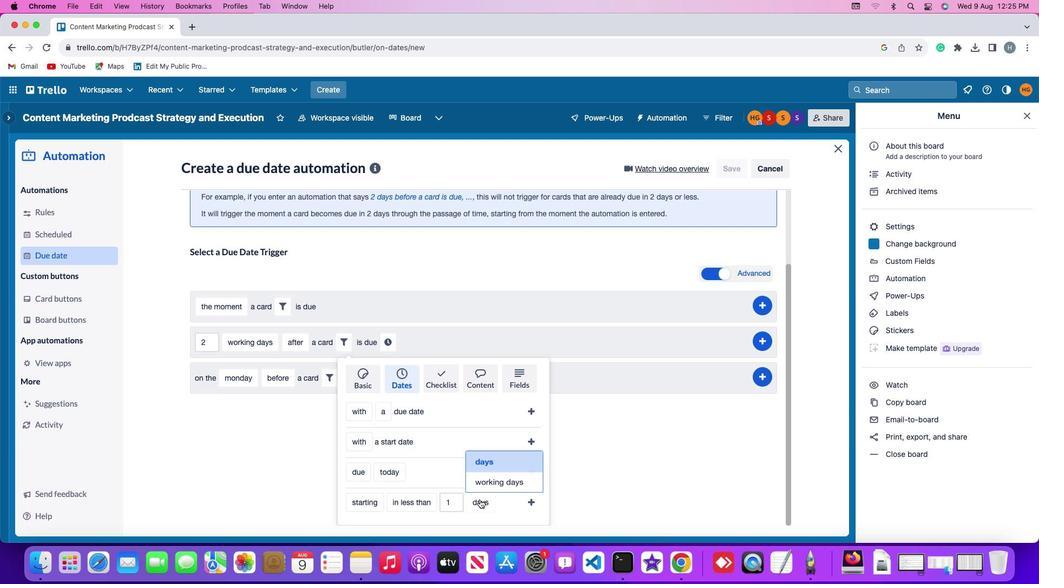 
Action: Mouse moved to (509, 460)
Screenshot: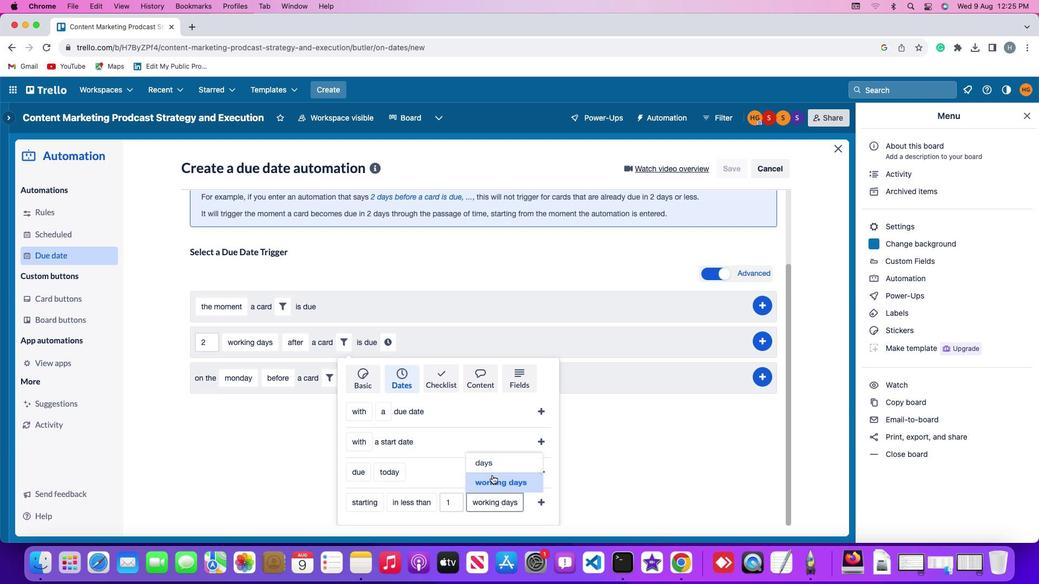 
Action: Mouse pressed left at (509, 460)
Screenshot: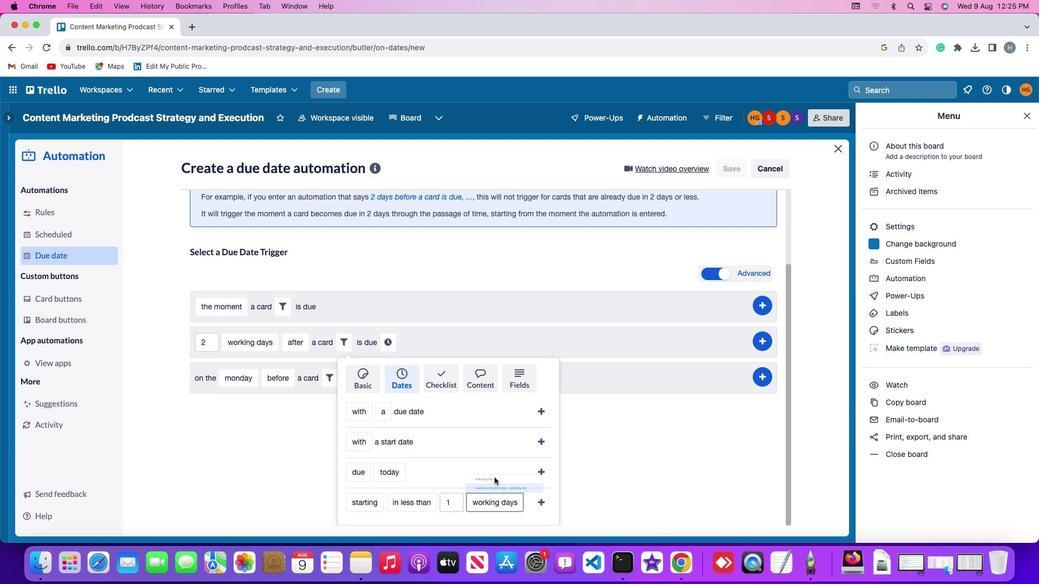 
Action: Mouse moved to (556, 484)
Screenshot: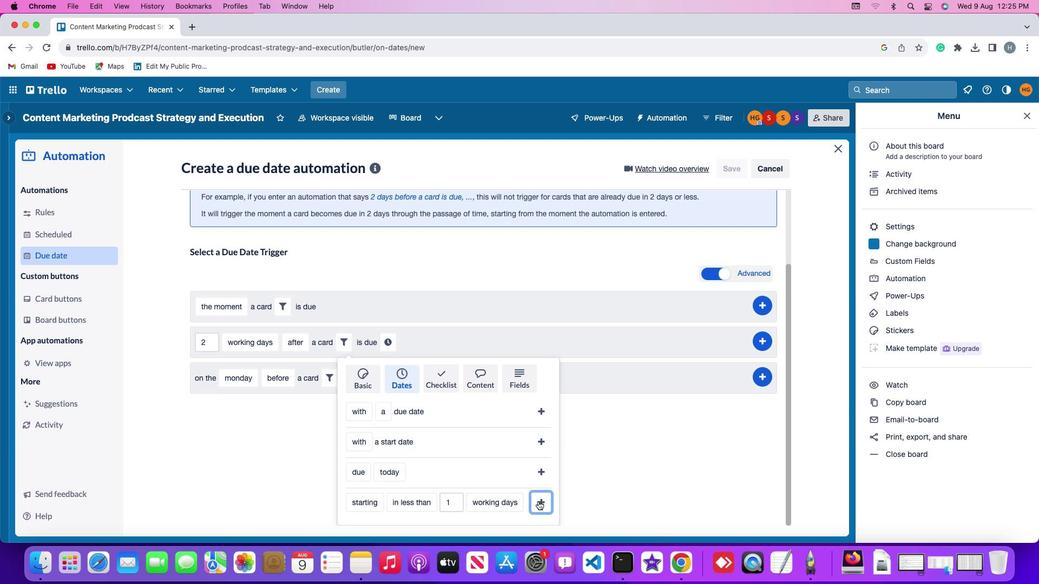 
Action: Mouse pressed left at (556, 484)
Screenshot: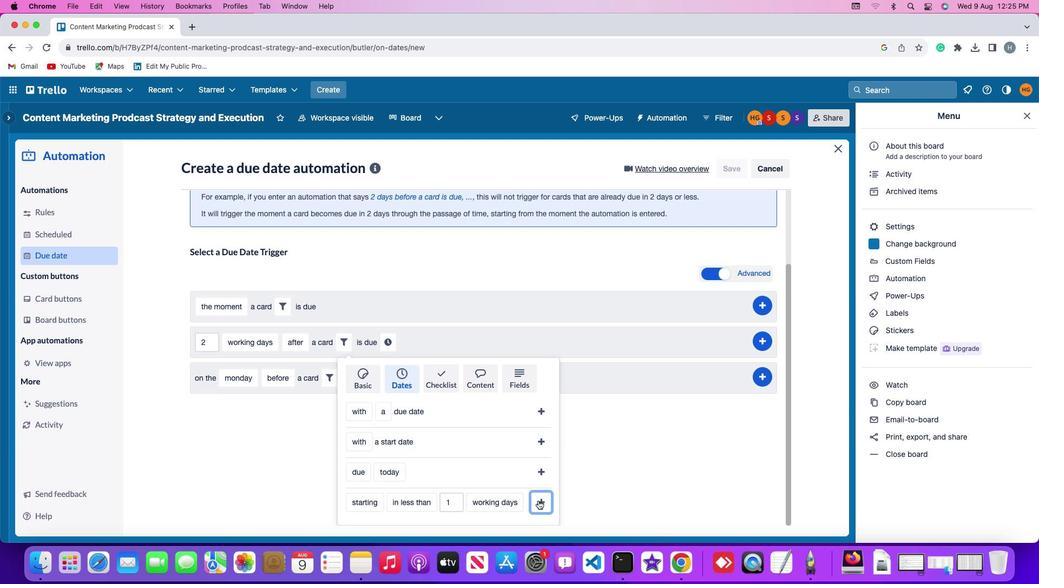 
Action: Mouse moved to (552, 428)
Screenshot: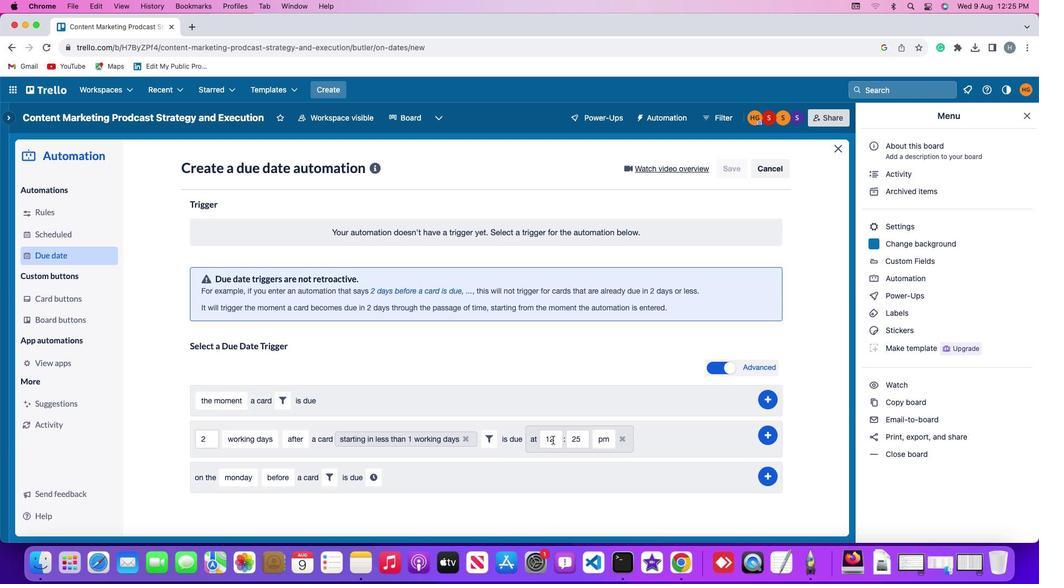 
Action: Mouse pressed left at (552, 428)
Screenshot: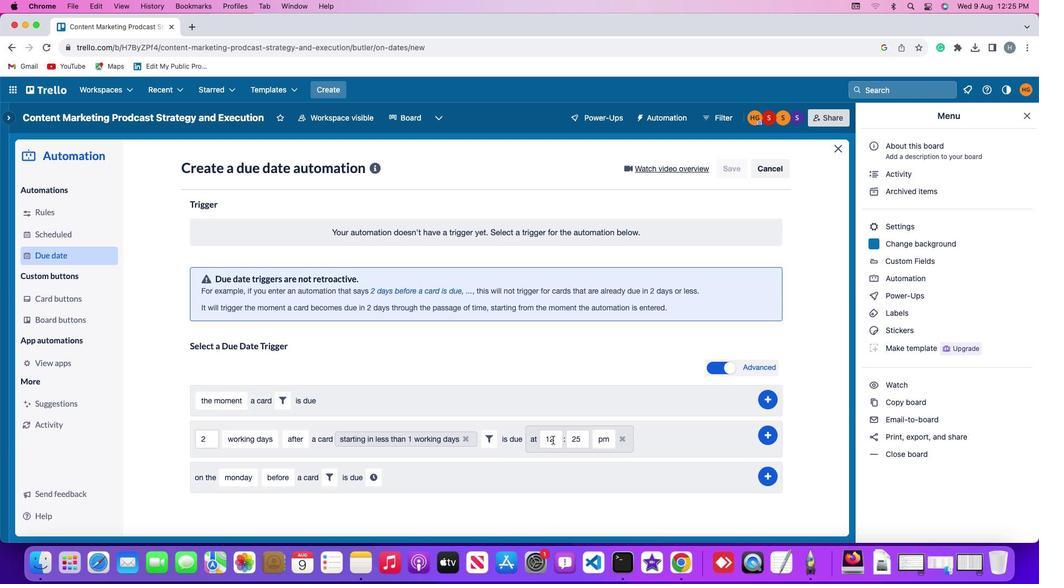 
Action: Mouse moved to (576, 427)
Screenshot: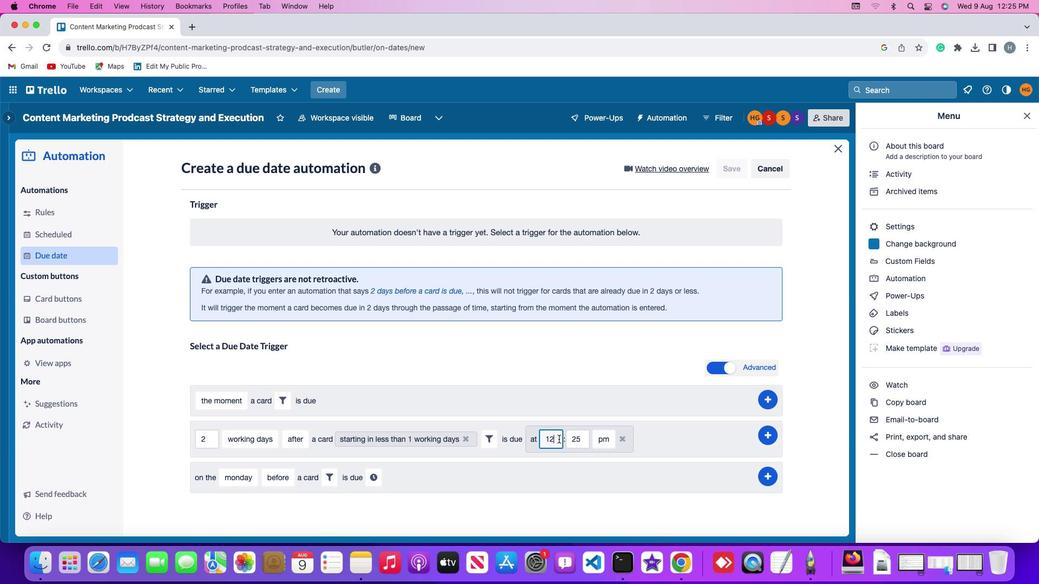 
Action: Mouse pressed left at (576, 427)
Screenshot: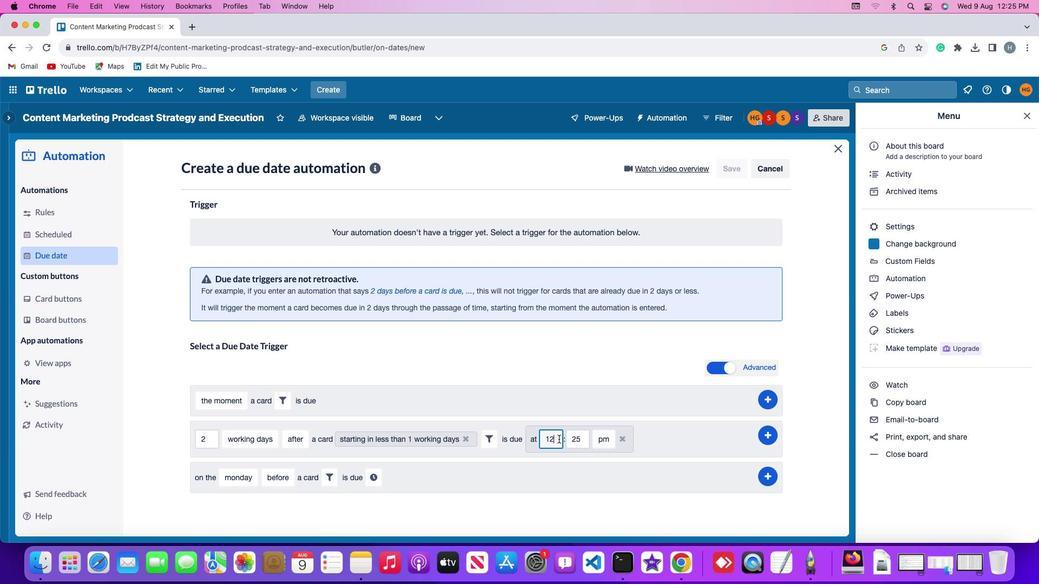 
Action: Key pressed Key.backspaceKey.backspace'1''1'
Screenshot: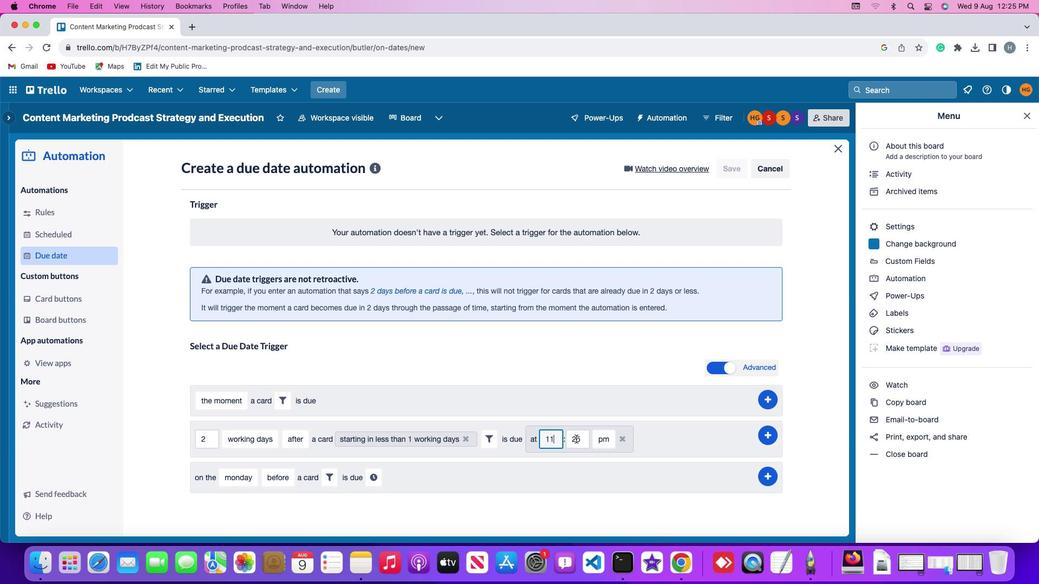 
Action: Mouse moved to (597, 427)
Screenshot: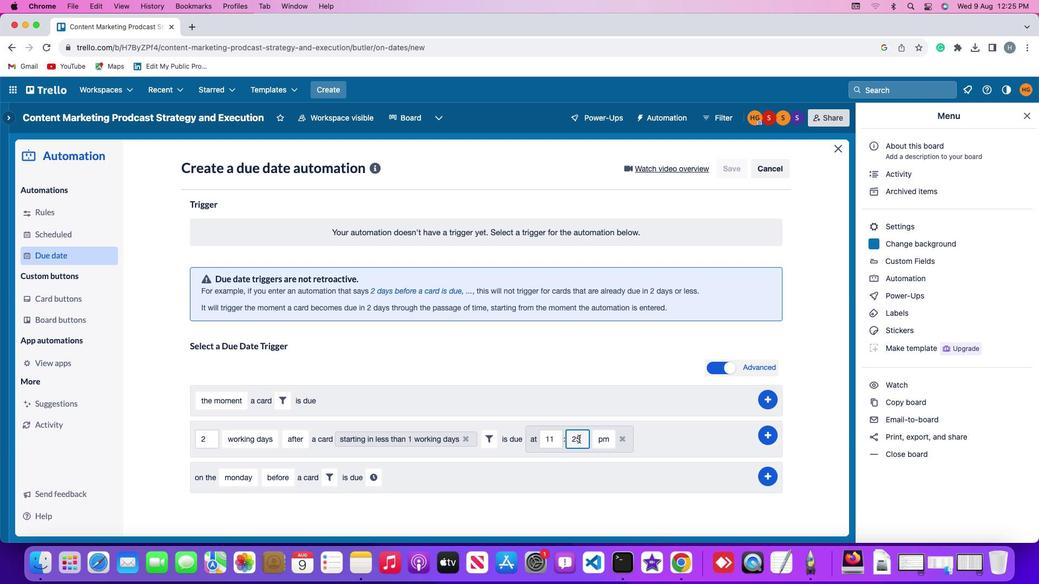 
Action: Mouse pressed left at (597, 427)
Screenshot: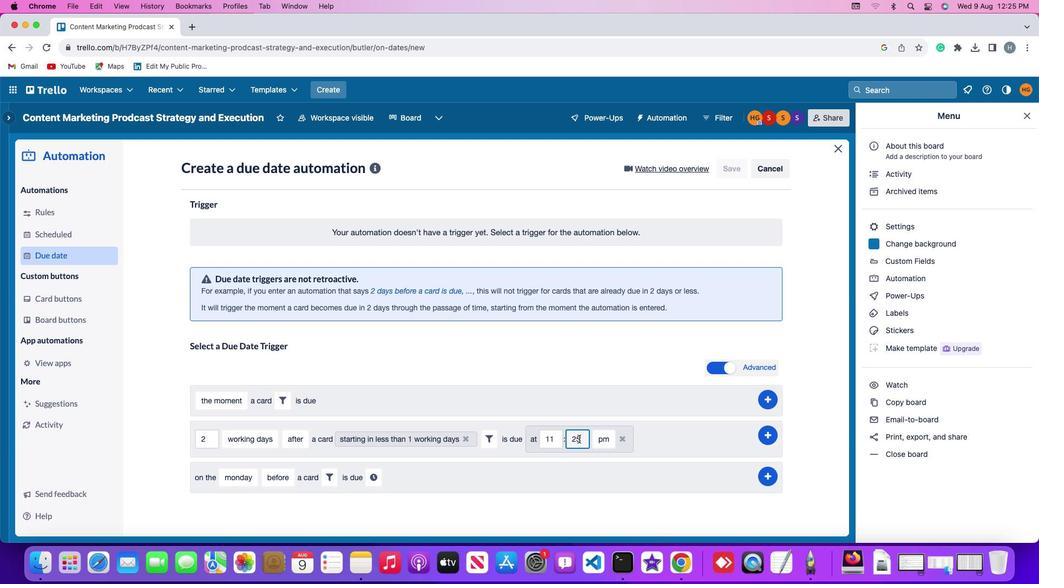 
Action: Key pressed Key.backspaceKey.backspace'0''0'
Screenshot: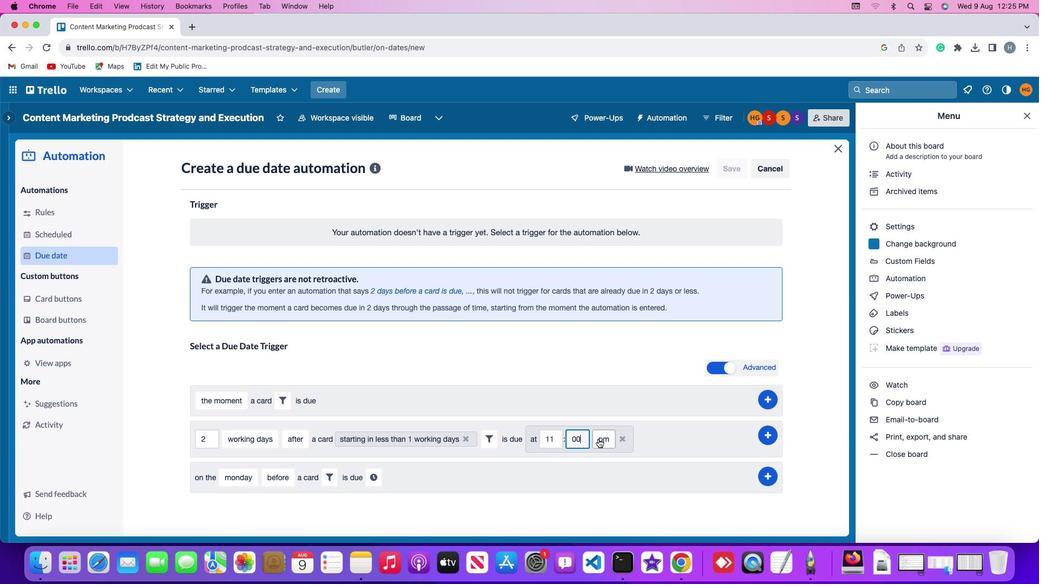 
Action: Mouse moved to (617, 426)
Screenshot: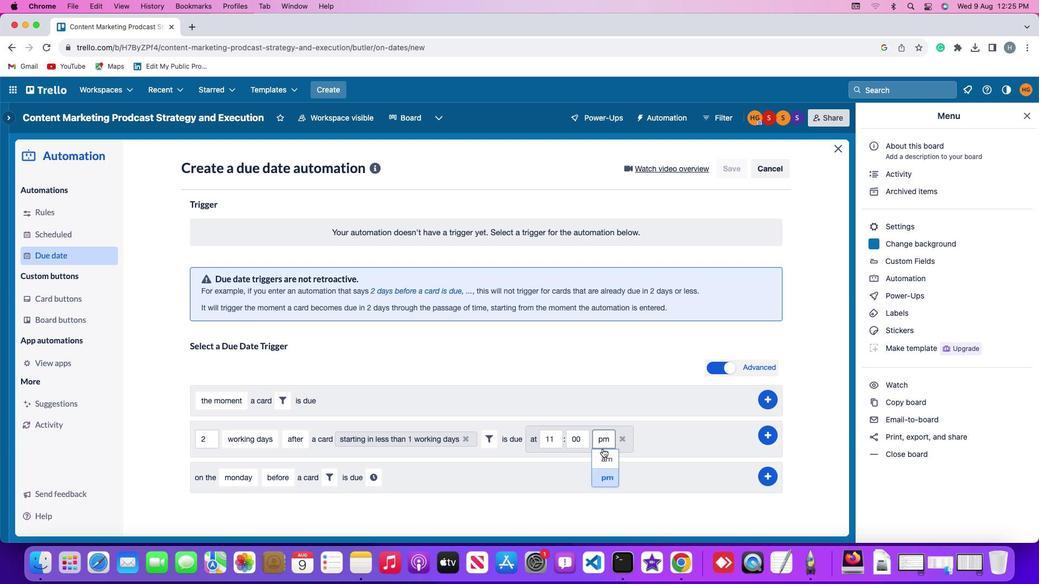 
Action: Mouse pressed left at (617, 426)
Screenshot: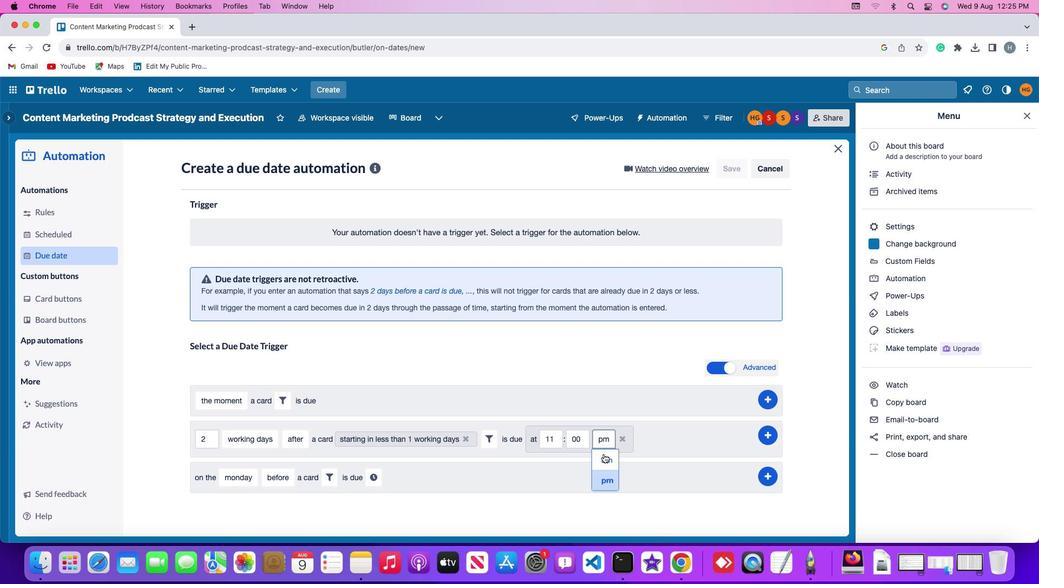 
Action: Mouse moved to (622, 442)
Screenshot: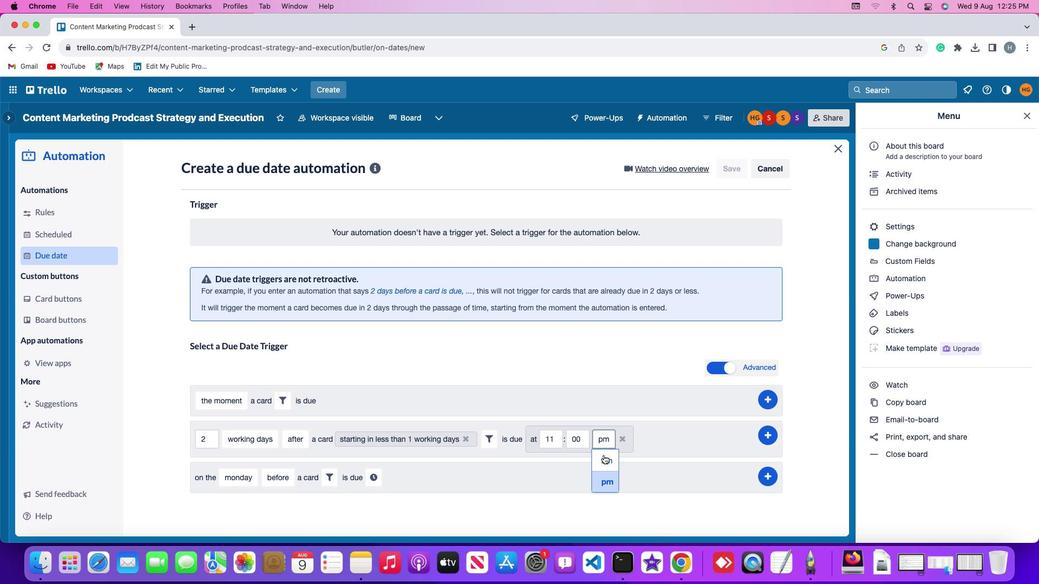 
Action: Mouse pressed left at (622, 442)
Screenshot: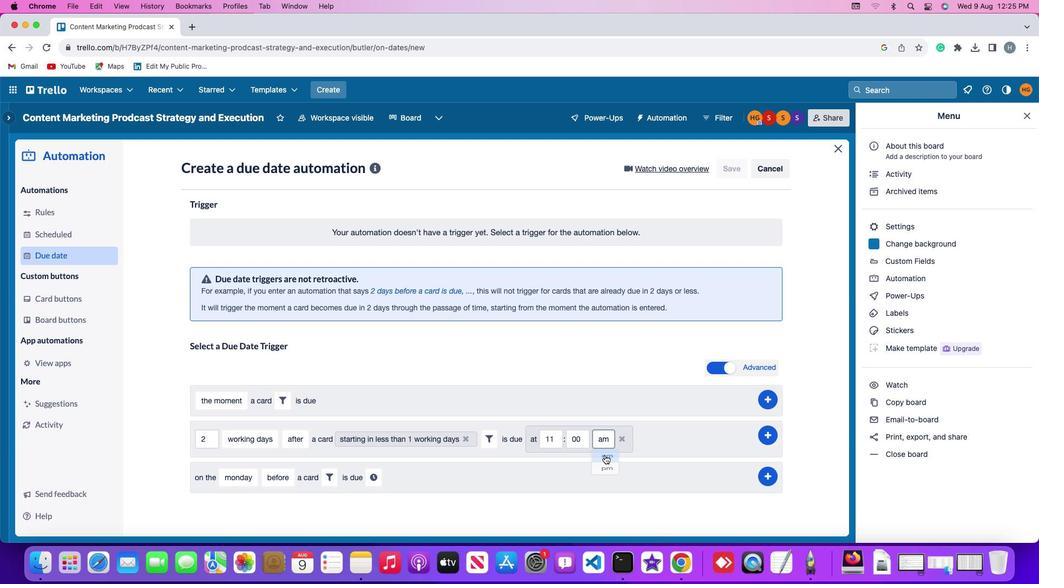 
Action: Mouse moved to (784, 423)
Screenshot: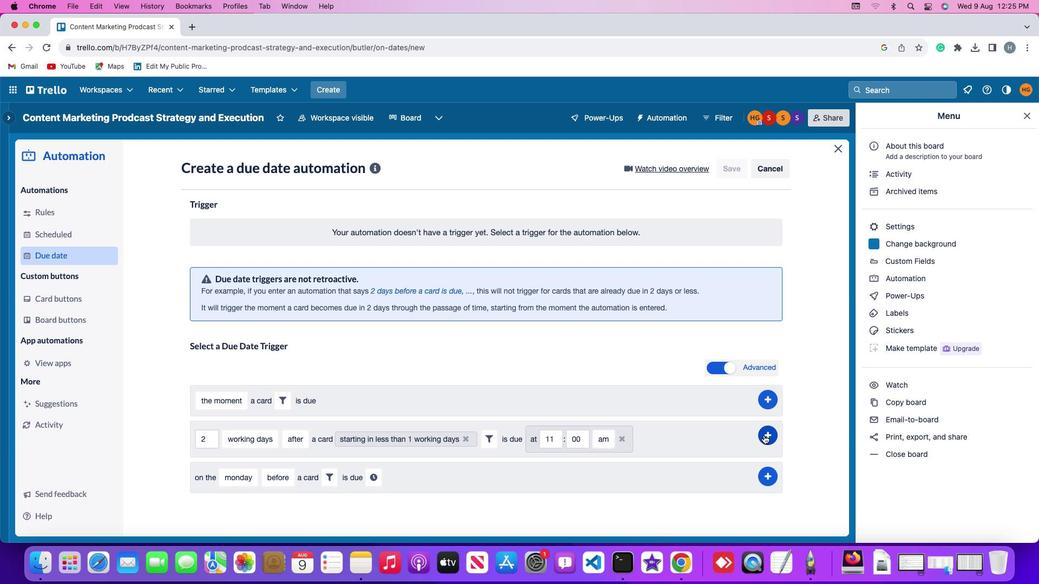 
Action: Mouse pressed left at (784, 423)
Screenshot: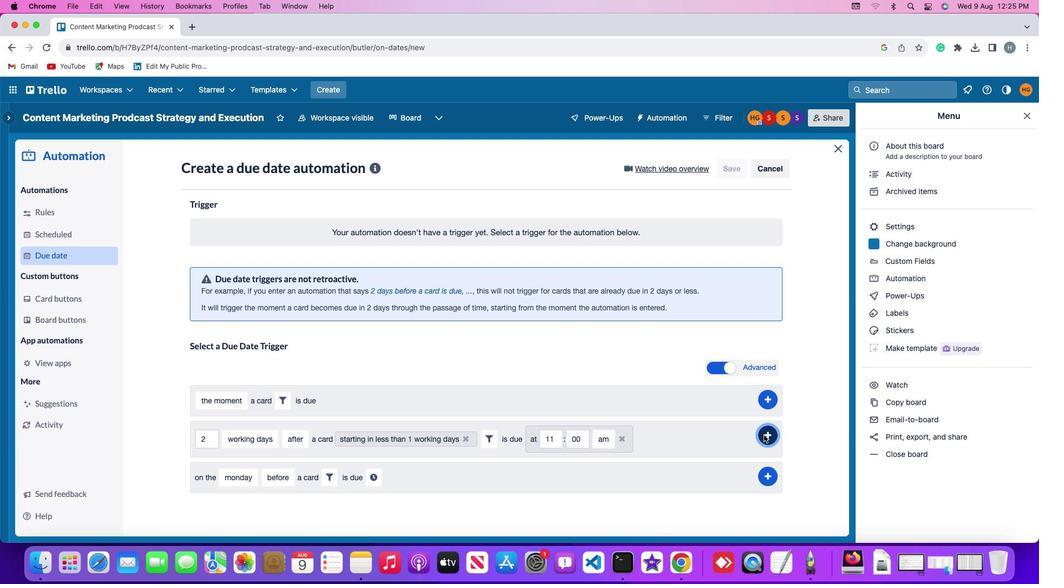 
Action: Mouse moved to (828, 344)
Screenshot: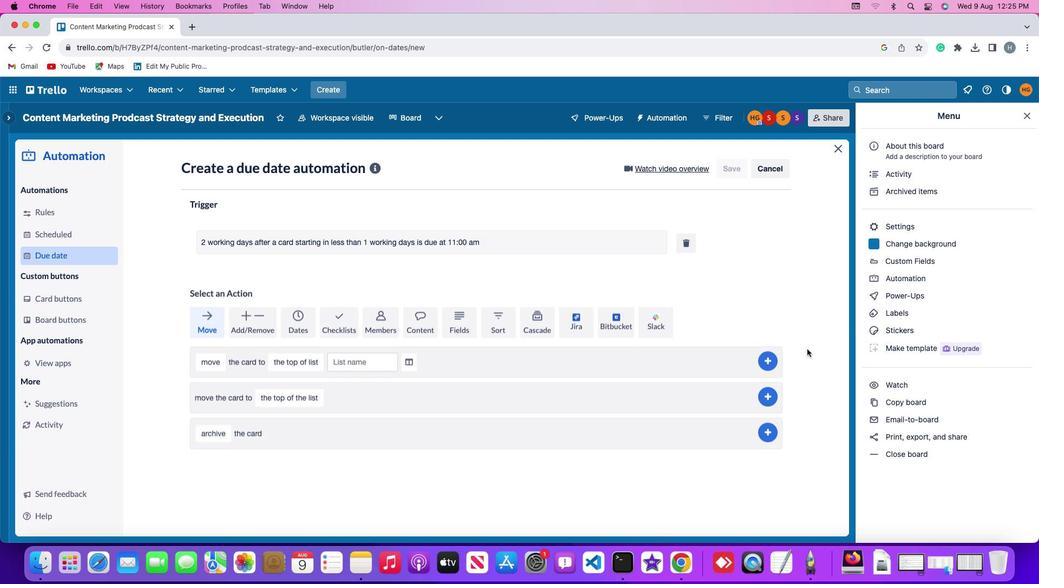 
